 Task: Assign prateek.ku2001@gmail.com as Assignee of Child Issue ChildIssue0000000416 of Issue Issue0000000208 in Backlog  in Scrum Project Project0000000042 in Jira. Assign prateek.ku2001@gmail.com as Assignee of Child Issue ChildIssue0000000417 of Issue Issue0000000209 in Backlog  in Scrum Project Project0000000042 in Jira. Assign prateek.ku2001@gmail.com as Assignee of Child Issue ChildIssue0000000418 of Issue Issue0000000209 in Backlog  in Scrum Project Project0000000042 in Jira. Assign prateek.ku2001@gmail.com as Assignee of Child Issue ChildIssue0000000419 of Issue Issue0000000210 in Backlog  in Scrum Project Project0000000042 in Jira. Assign prateek.ku2001@gmail.com as Assignee of Child Issue ChildIssue0000000420 of Issue Issue0000000210 in Backlog  in Scrum Project Project0000000042 in Jira
Action: Mouse moved to (410, 480)
Screenshot: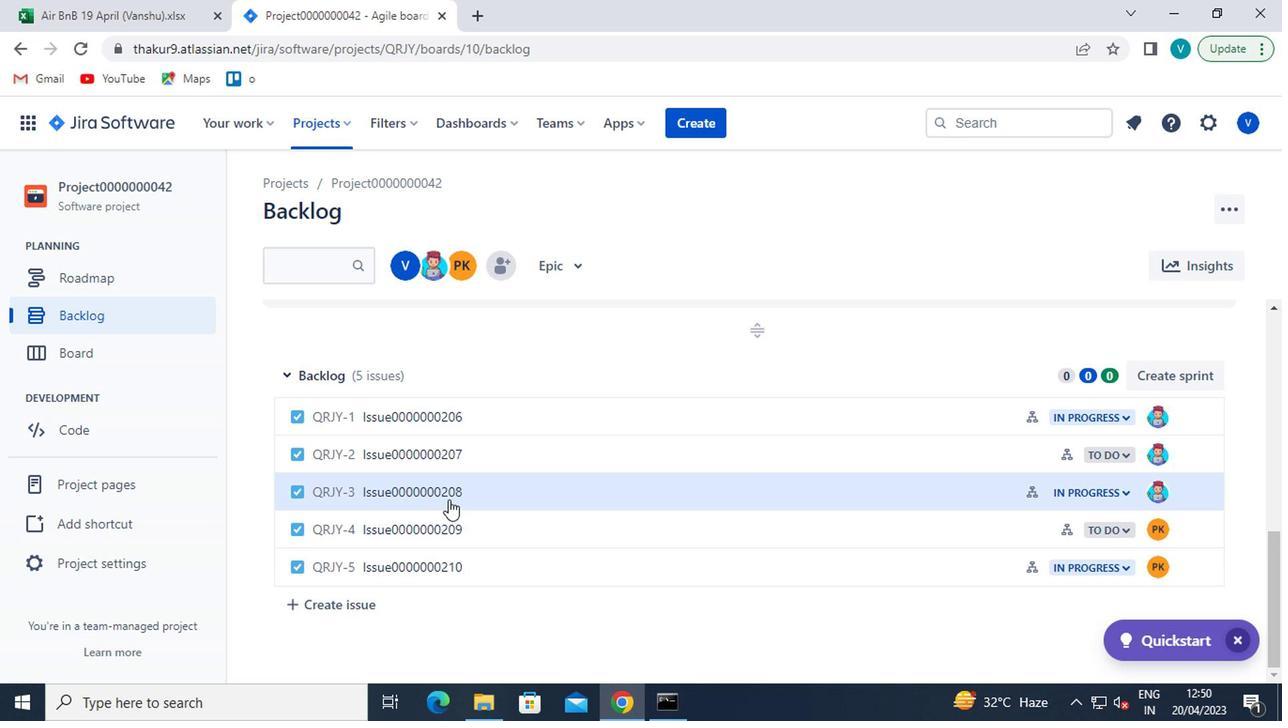 
Action: Mouse pressed left at (410, 480)
Screenshot: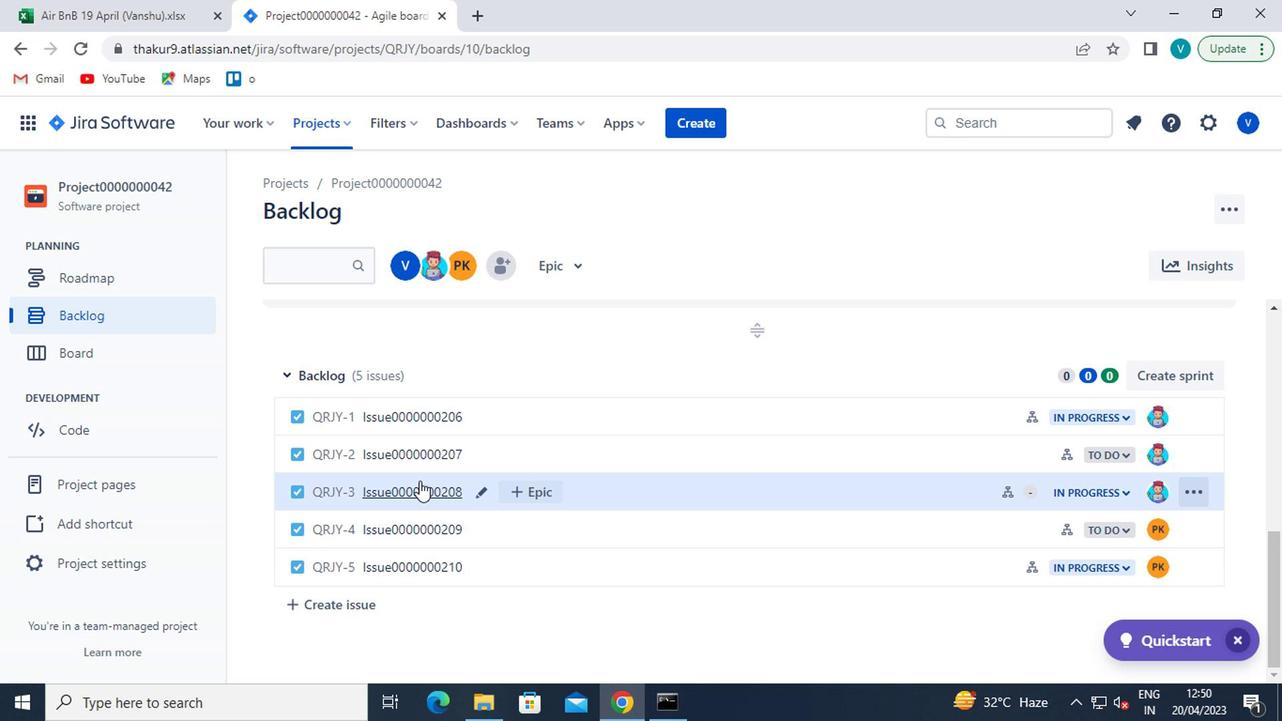 
Action: Mouse moved to (940, 408)
Screenshot: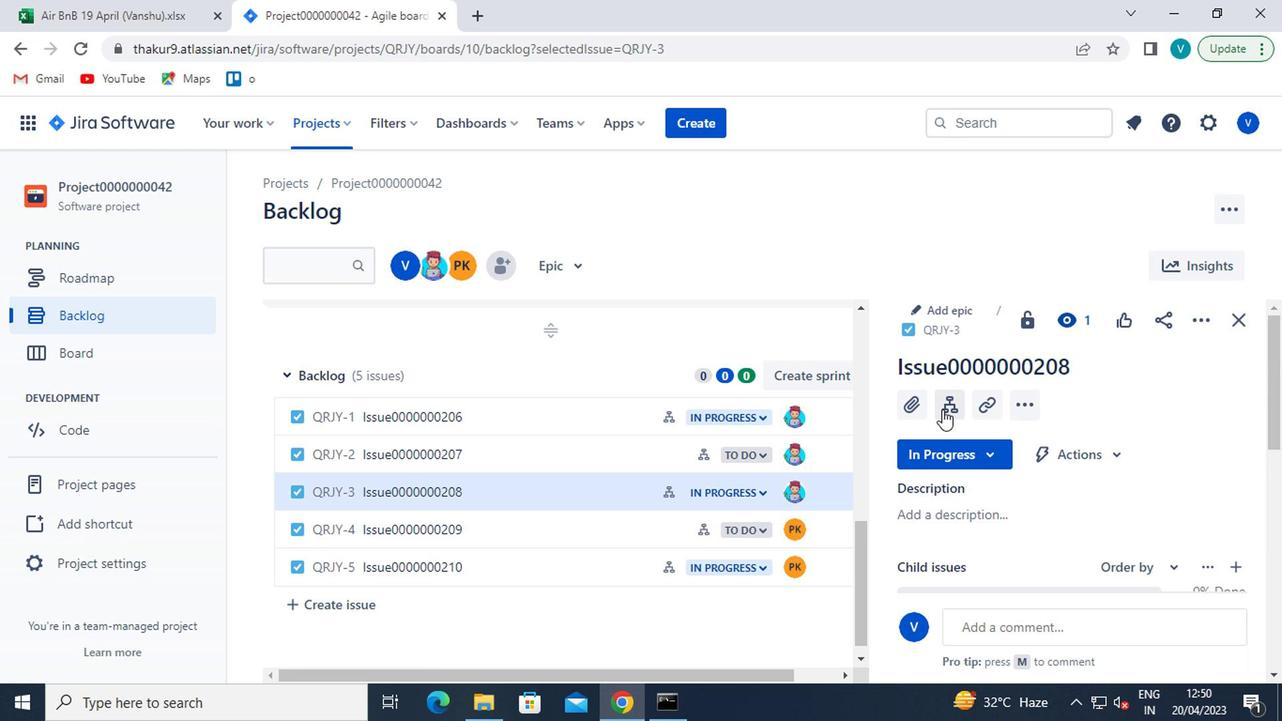 
Action: Mouse pressed left at (940, 408)
Screenshot: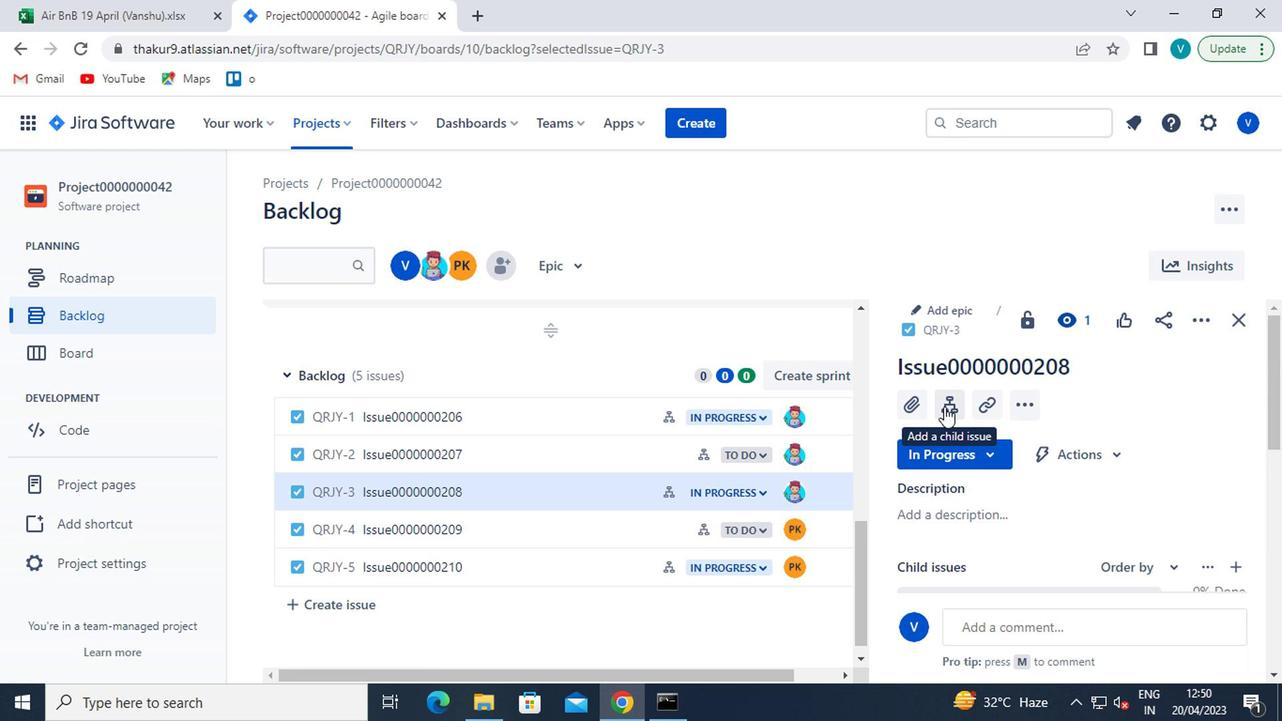 
Action: Mouse moved to (1156, 430)
Screenshot: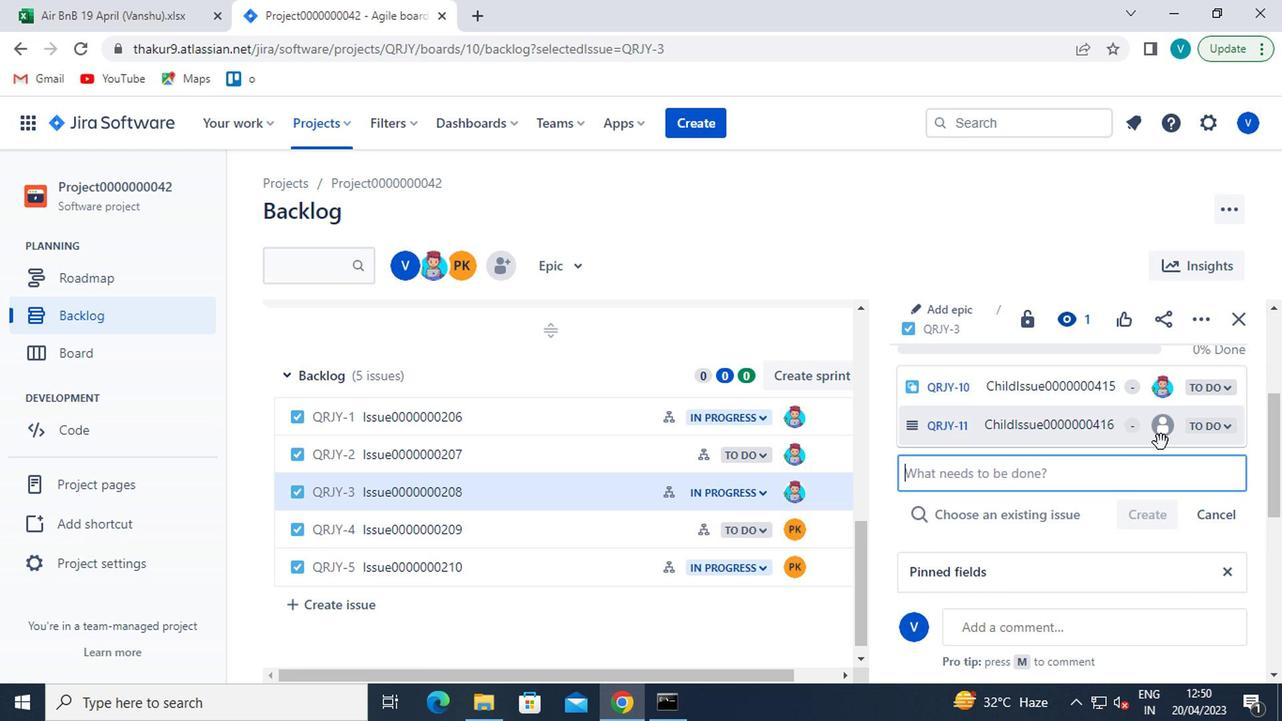
Action: Mouse pressed left at (1156, 430)
Screenshot: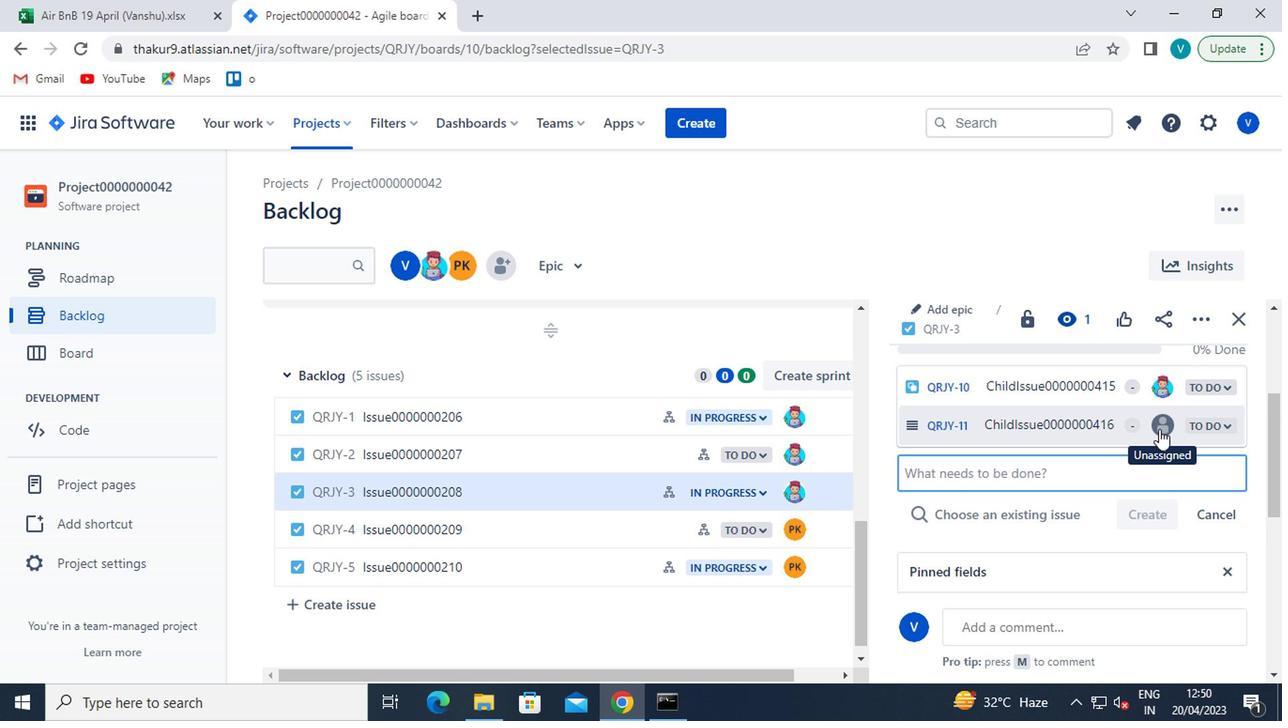 
Action: Mouse moved to (967, 545)
Screenshot: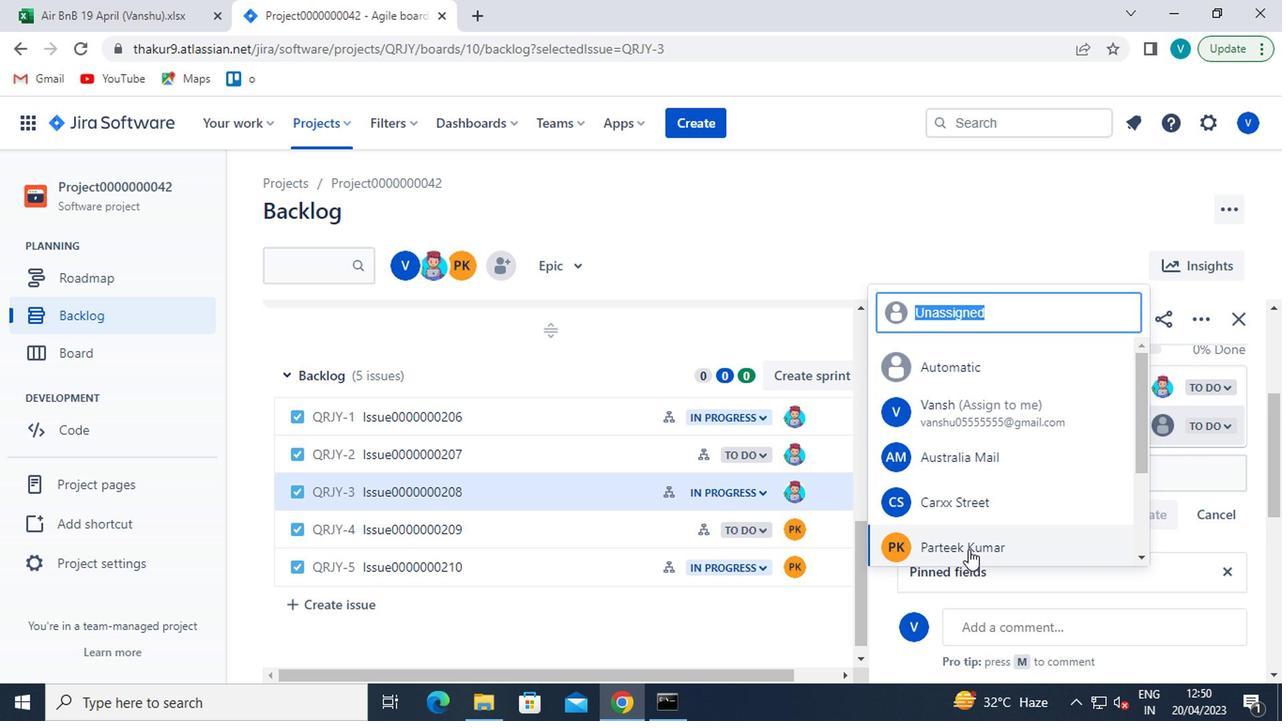 
Action: Mouse pressed left at (967, 545)
Screenshot: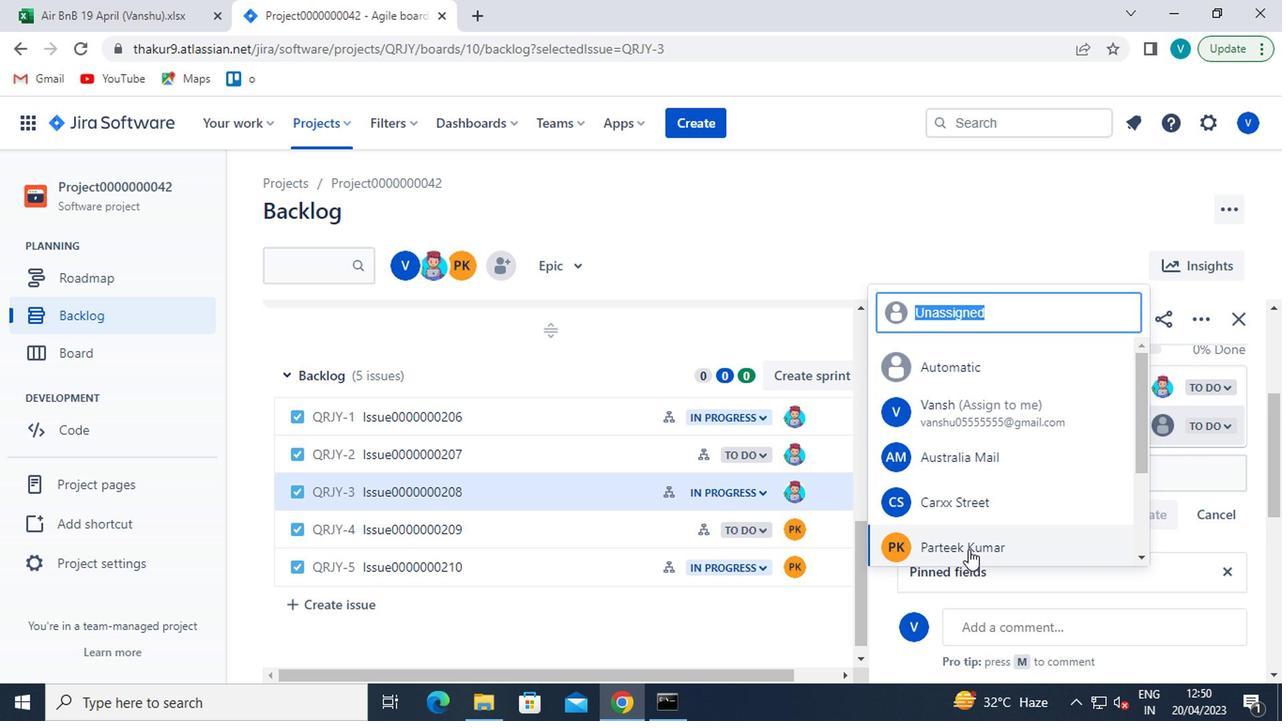 
Action: Mouse moved to (414, 535)
Screenshot: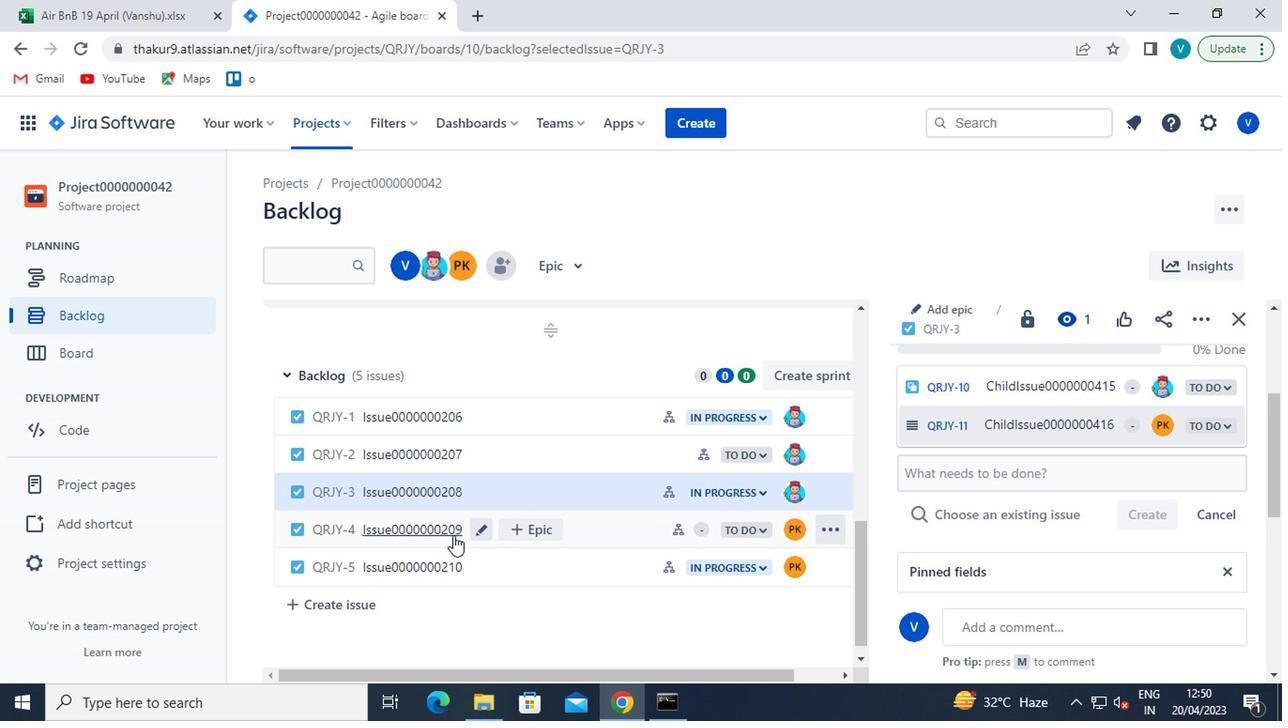 
Action: Mouse pressed left at (414, 535)
Screenshot: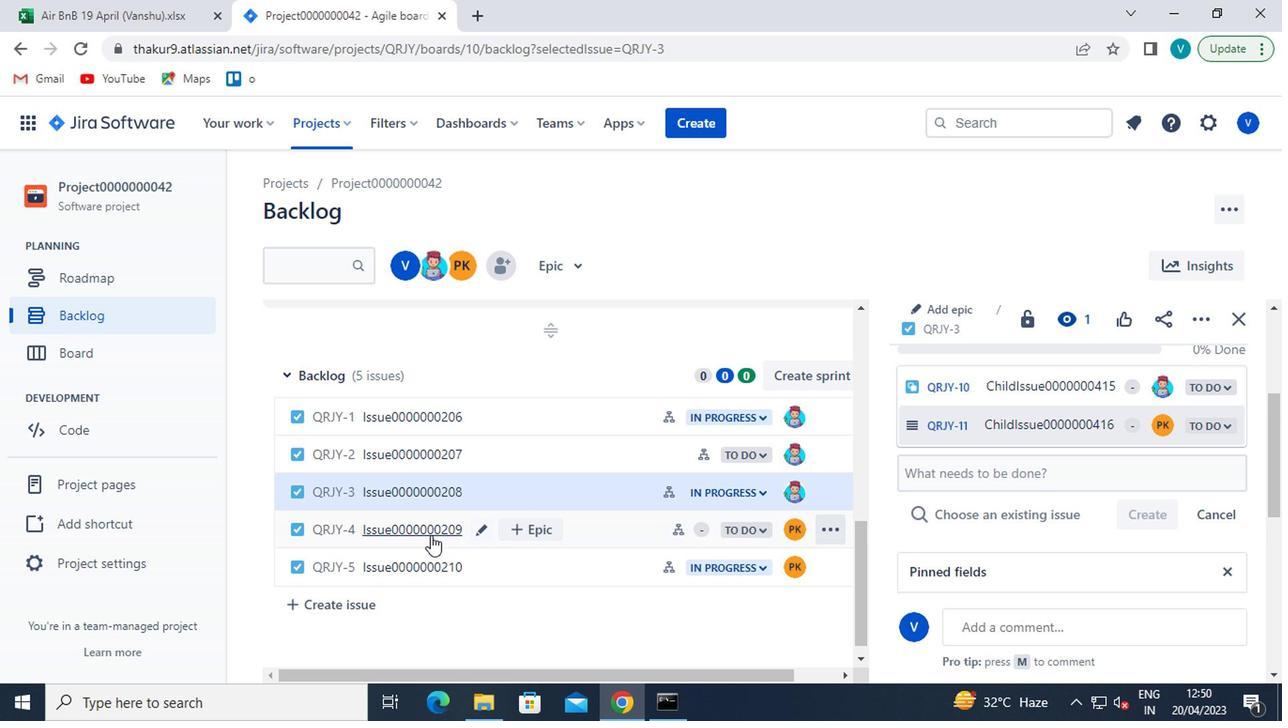 
Action: Mouse moved to (943, 406)
Screenshot: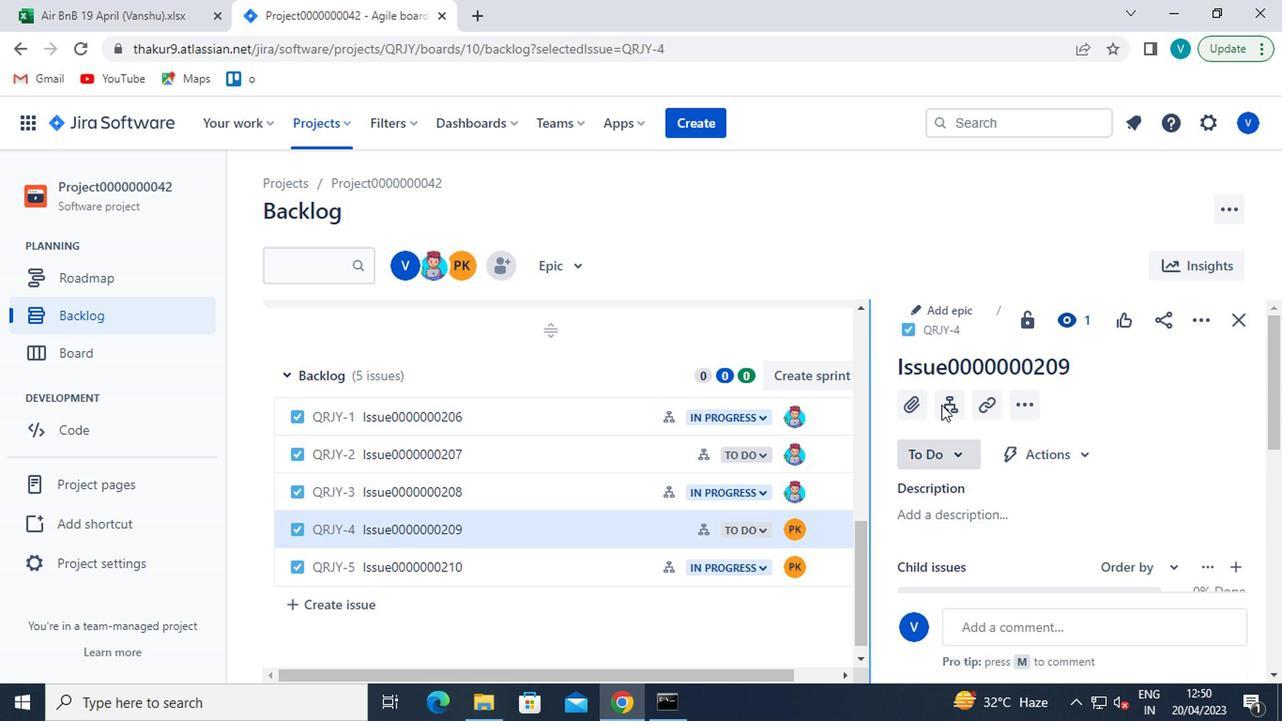 
Action: Mouse pressed left at (943, 406)
Screenshot: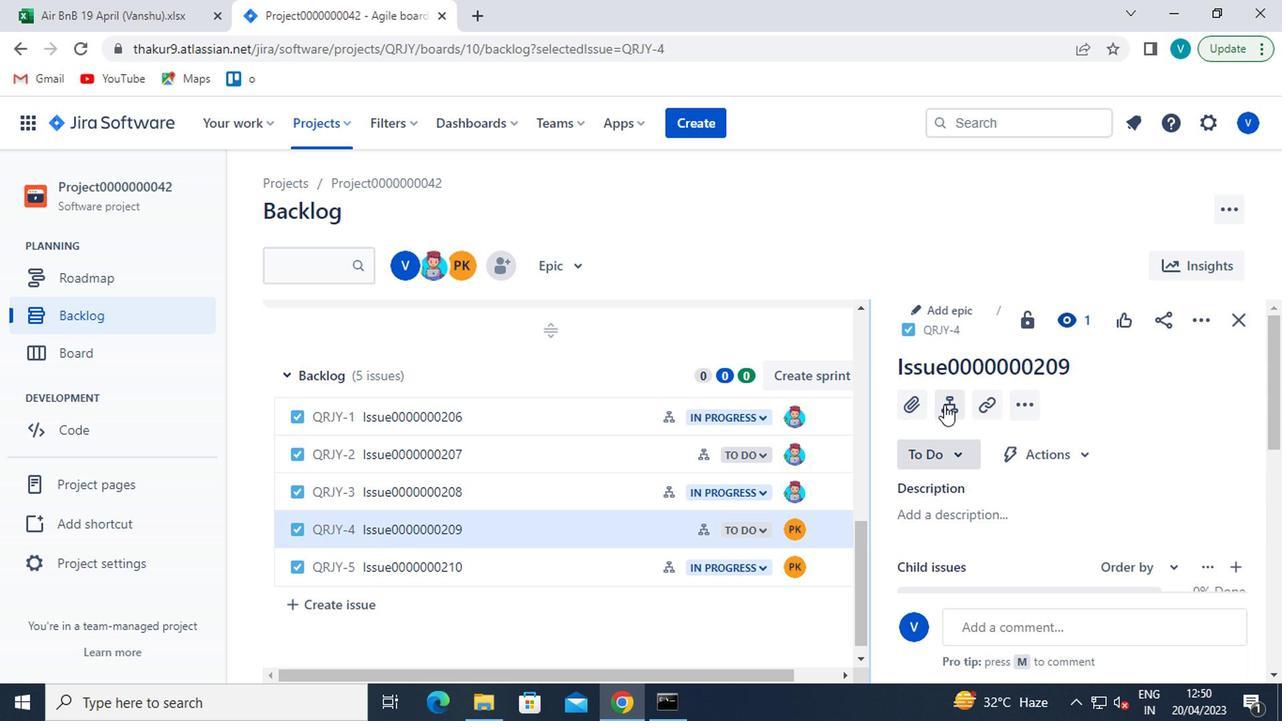
Action: Mouse moved to (1163, 392)
Screenshot: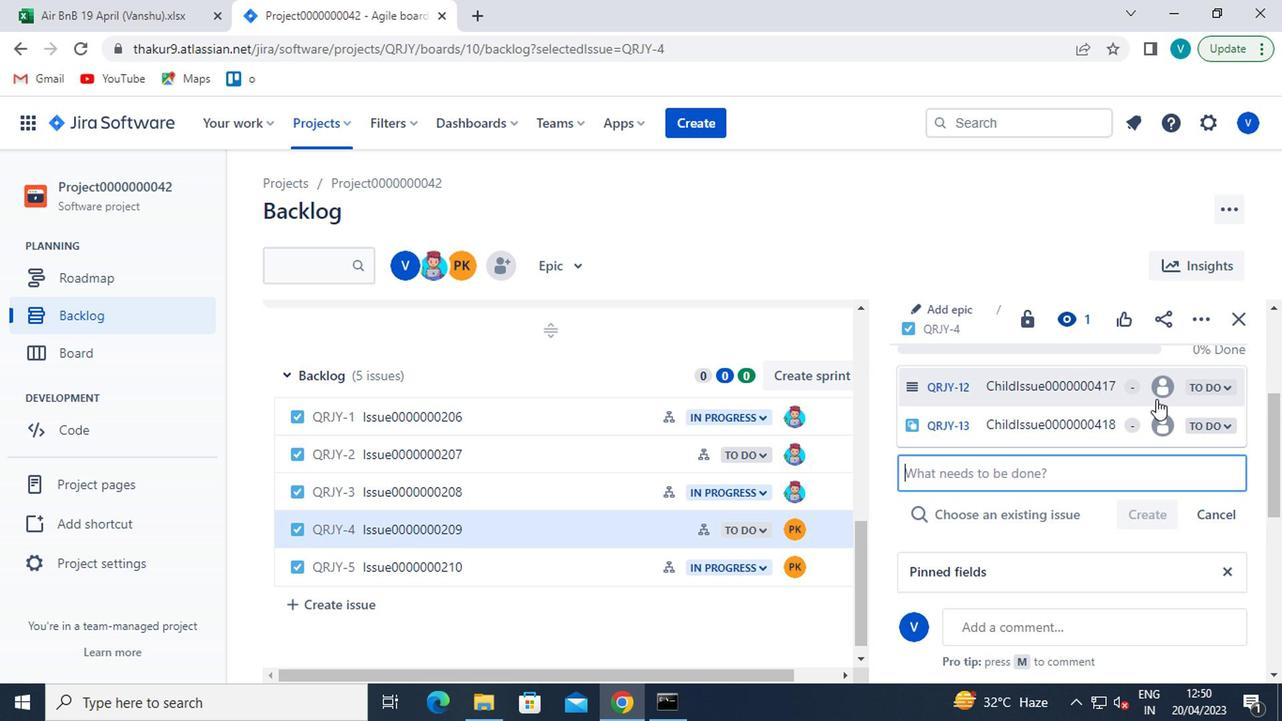 
Action: Mouse pressed left at (1163, 392)
Screenshot: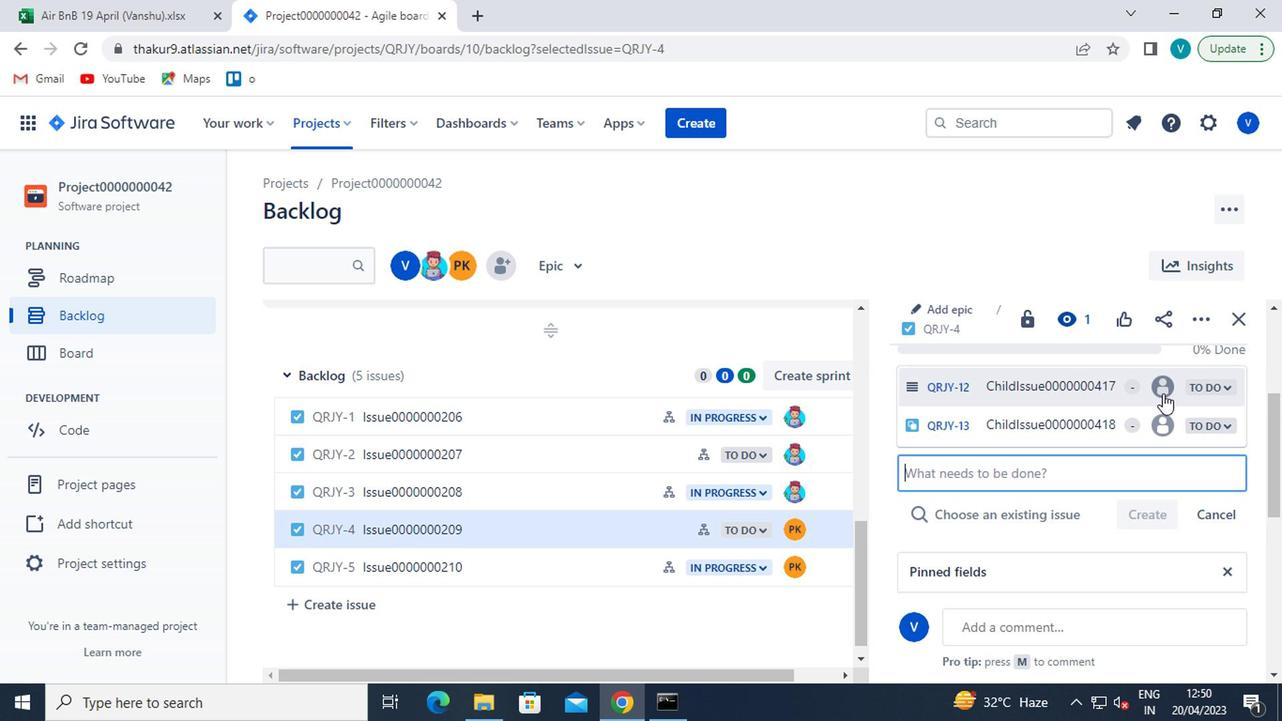 
Action: Mouse moved to (947, 511)
Screenshot: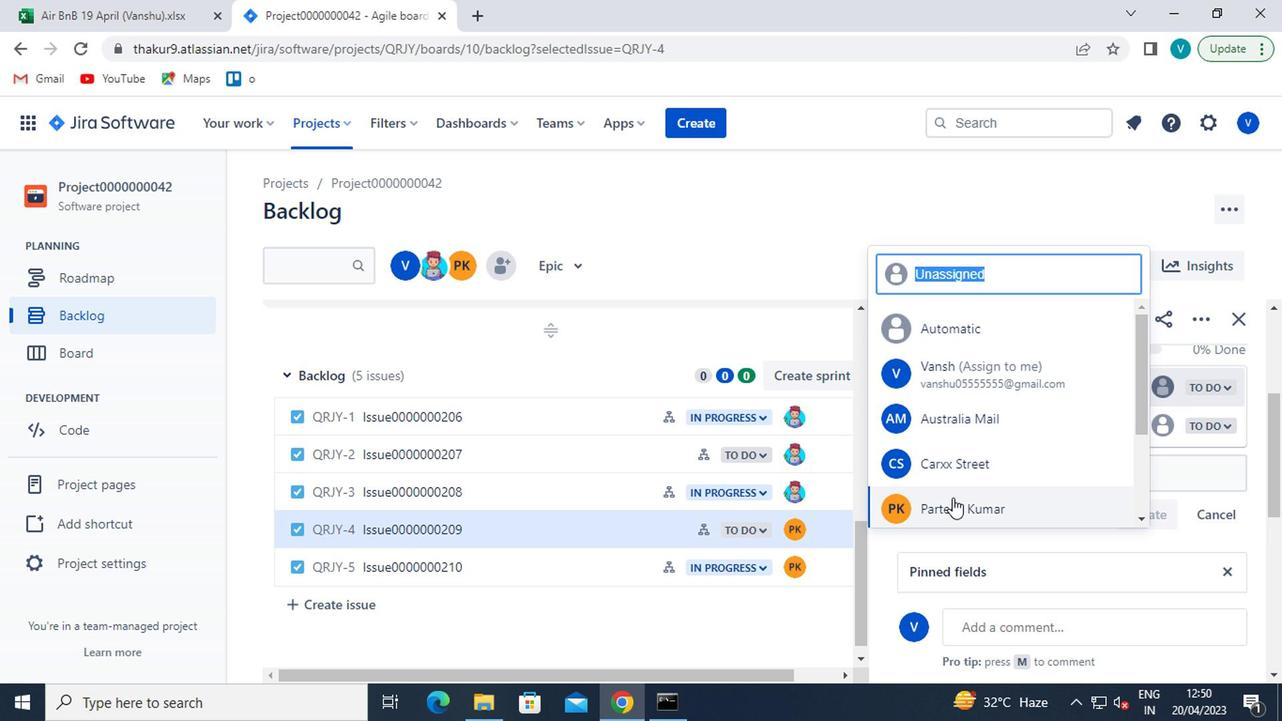 
Action: Mouse pressed left at (947, 511)
Screenshot: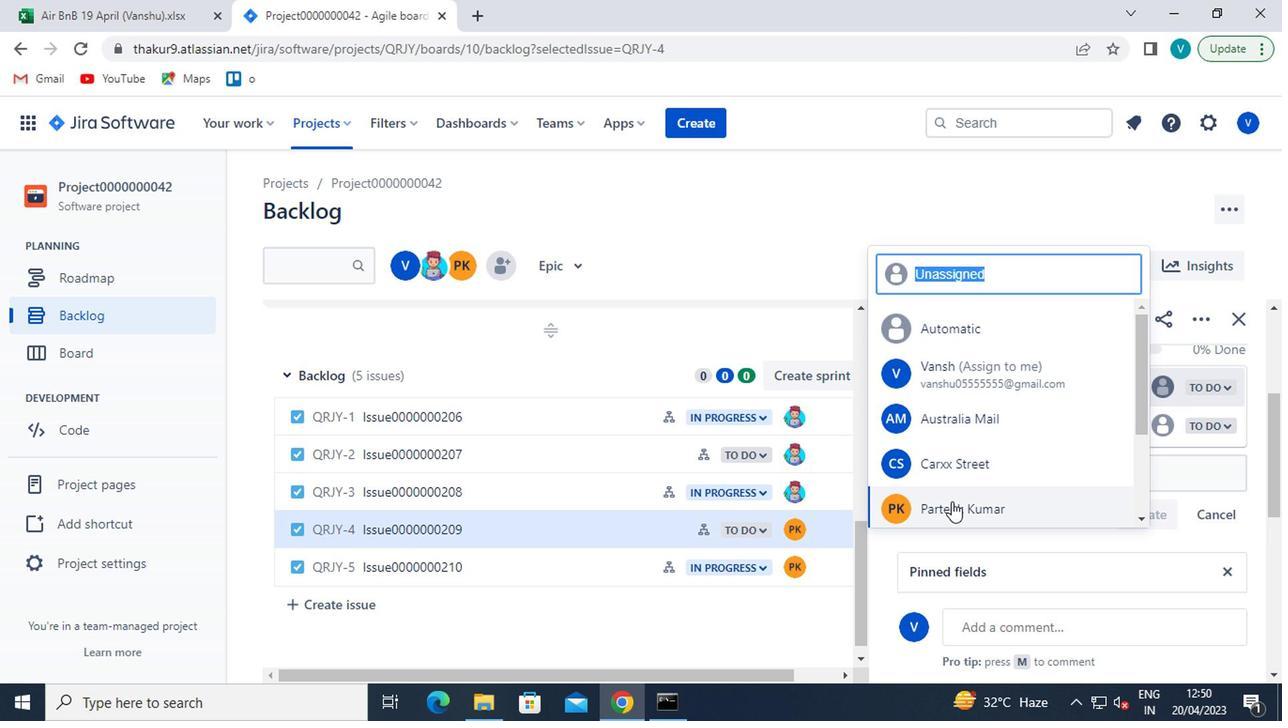 
Action: Mouse moved to (1153, 436)
Screenshot: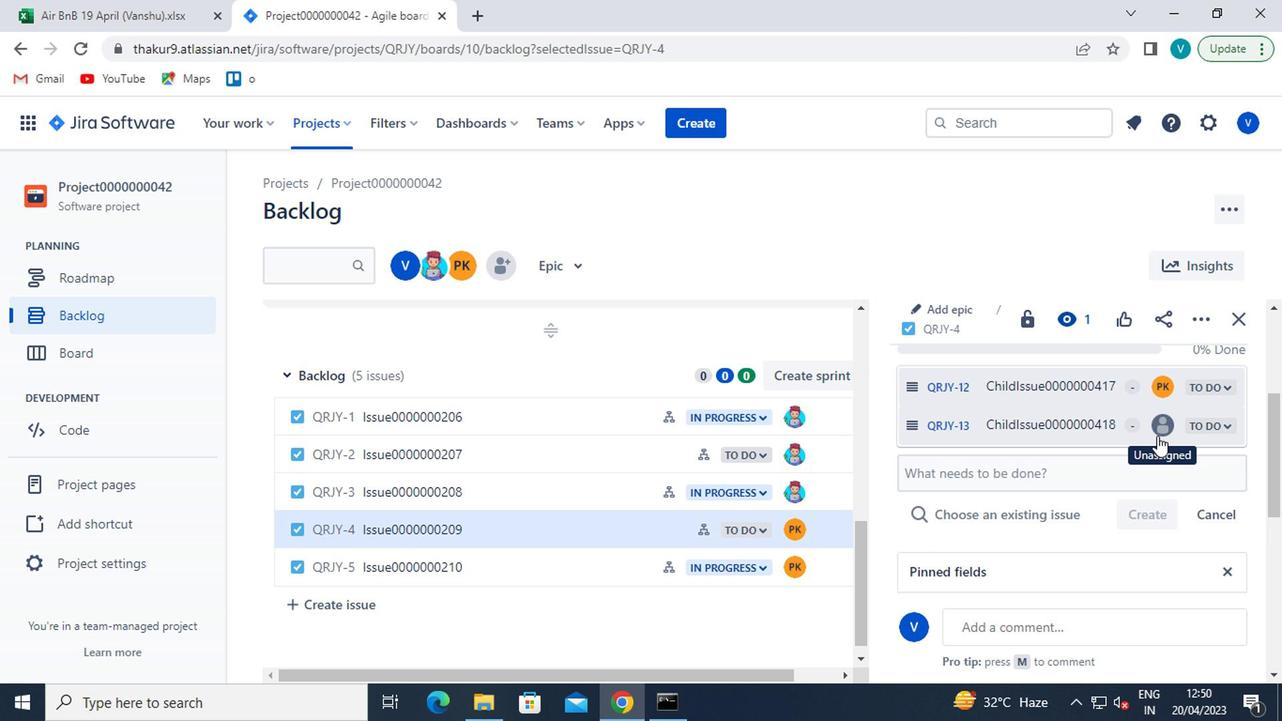 
Action: Mouse pressed left at (1153, 436)
Screenshot: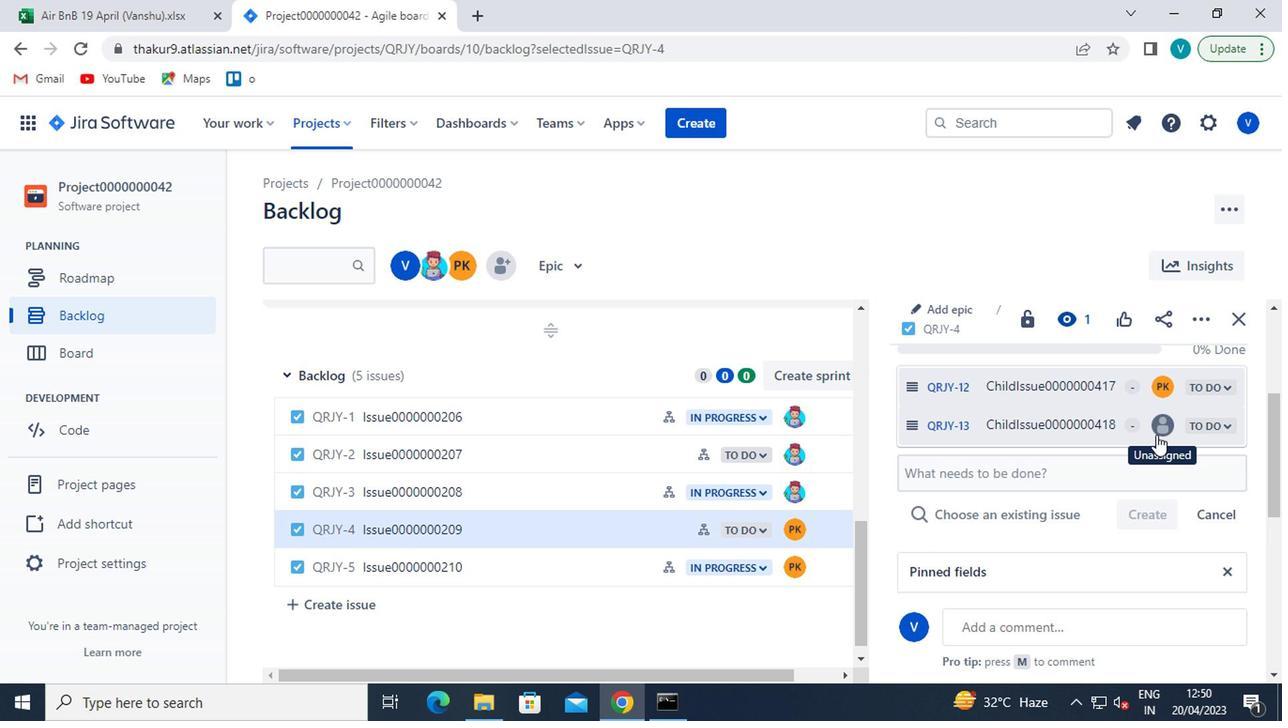 
Action: Mouse moved to (1018, 433)
Screenshot: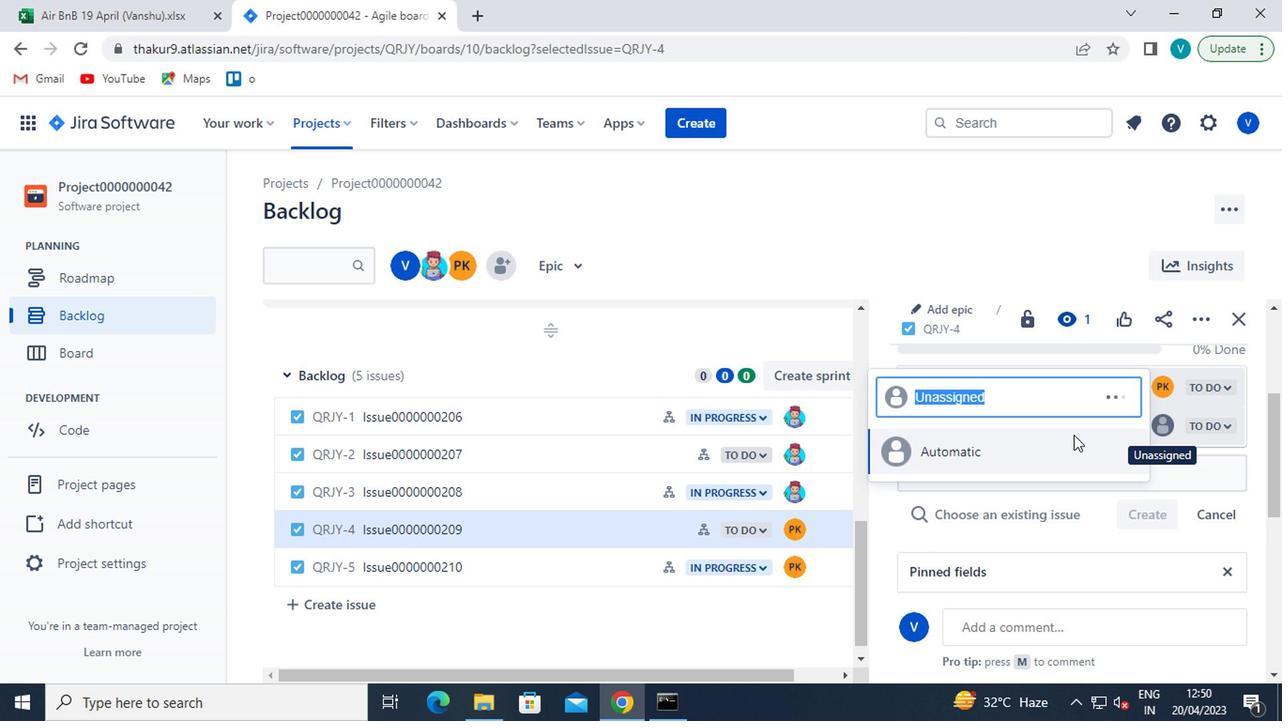
Action: Mouse scrolled (1018, 432) with delta (0, -1)
Screenshot: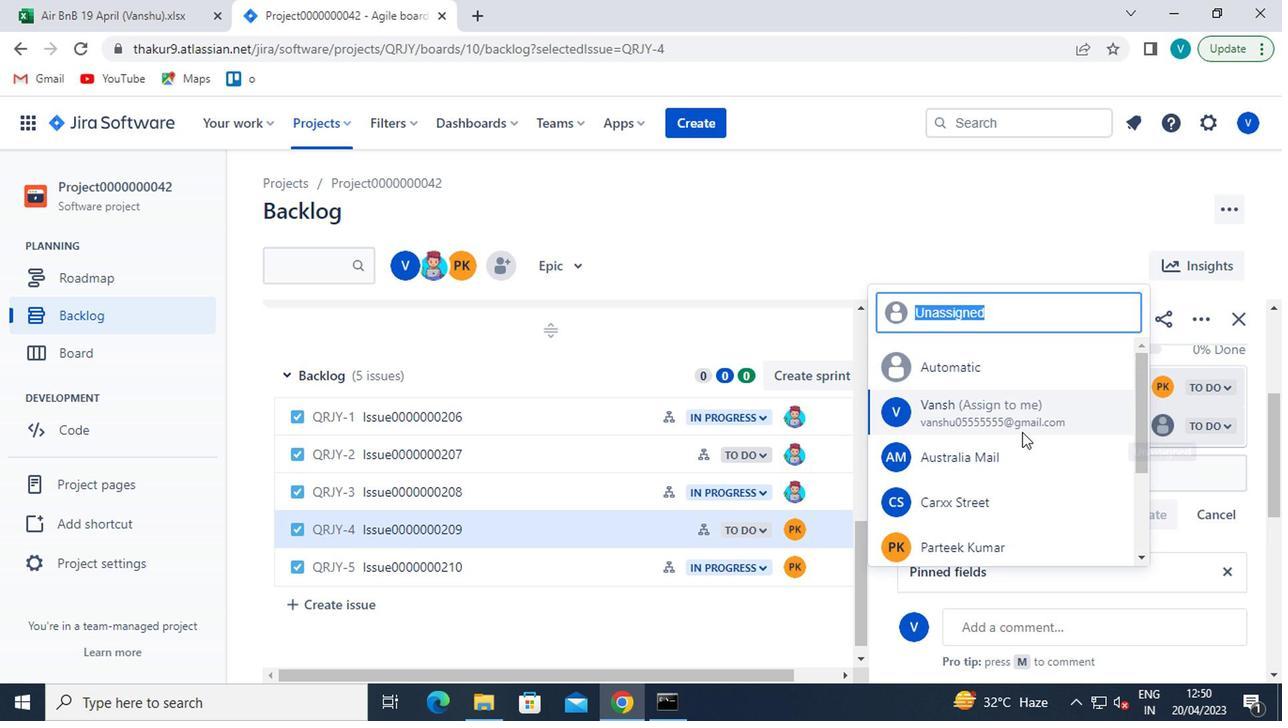 
Action: Mouse moved to (995, 446)
Screenshot: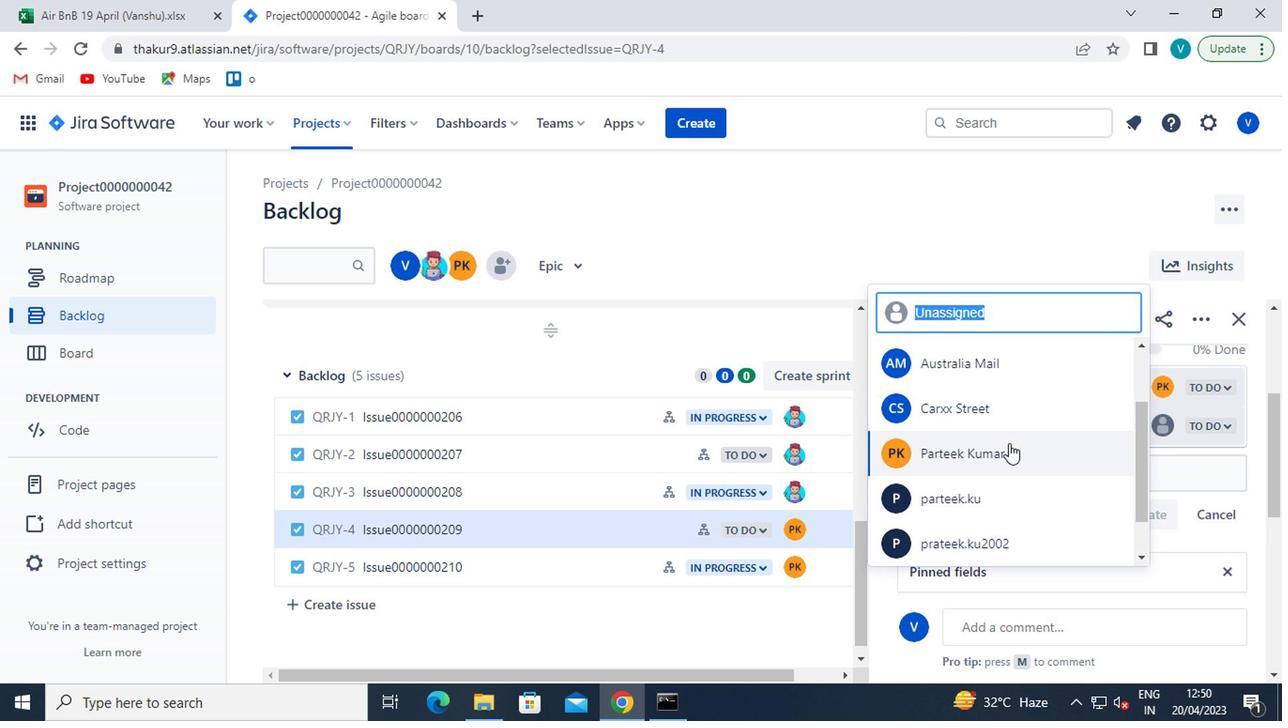 
Action: Mouse pressed left at (995, 446)
Screenshot: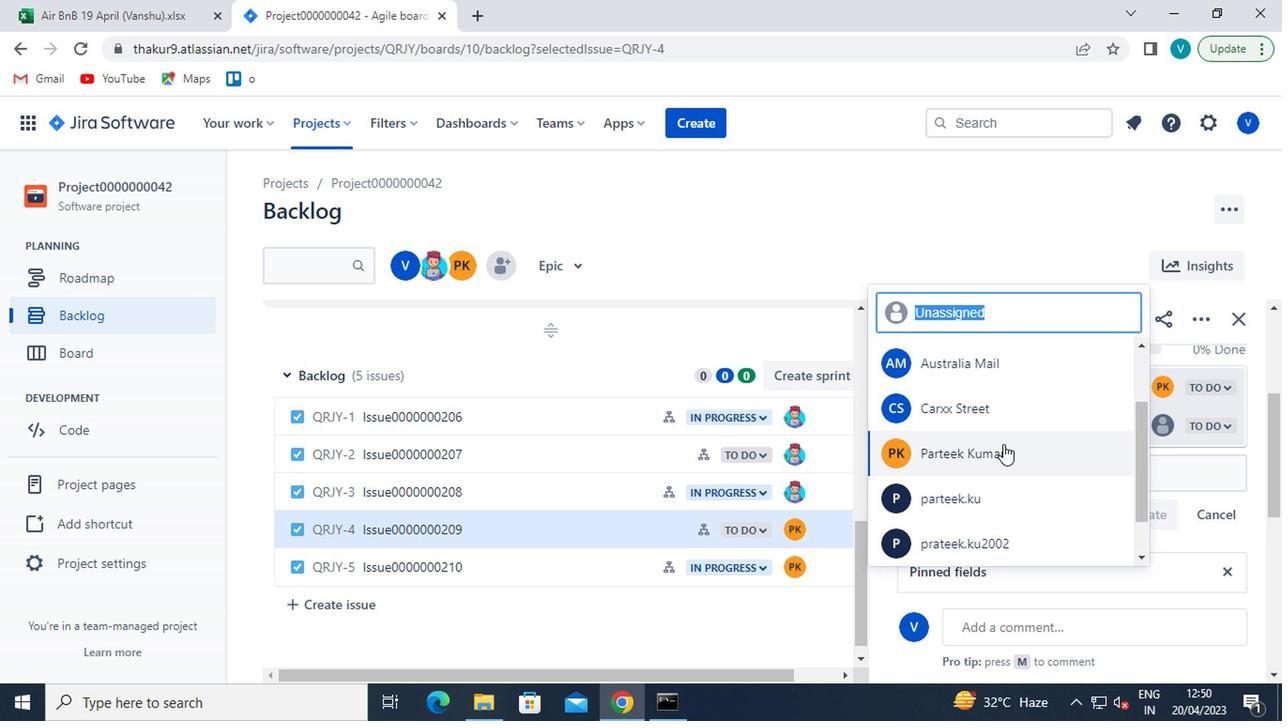 
Action: Mouse moved to (394, 527)
Screenshot: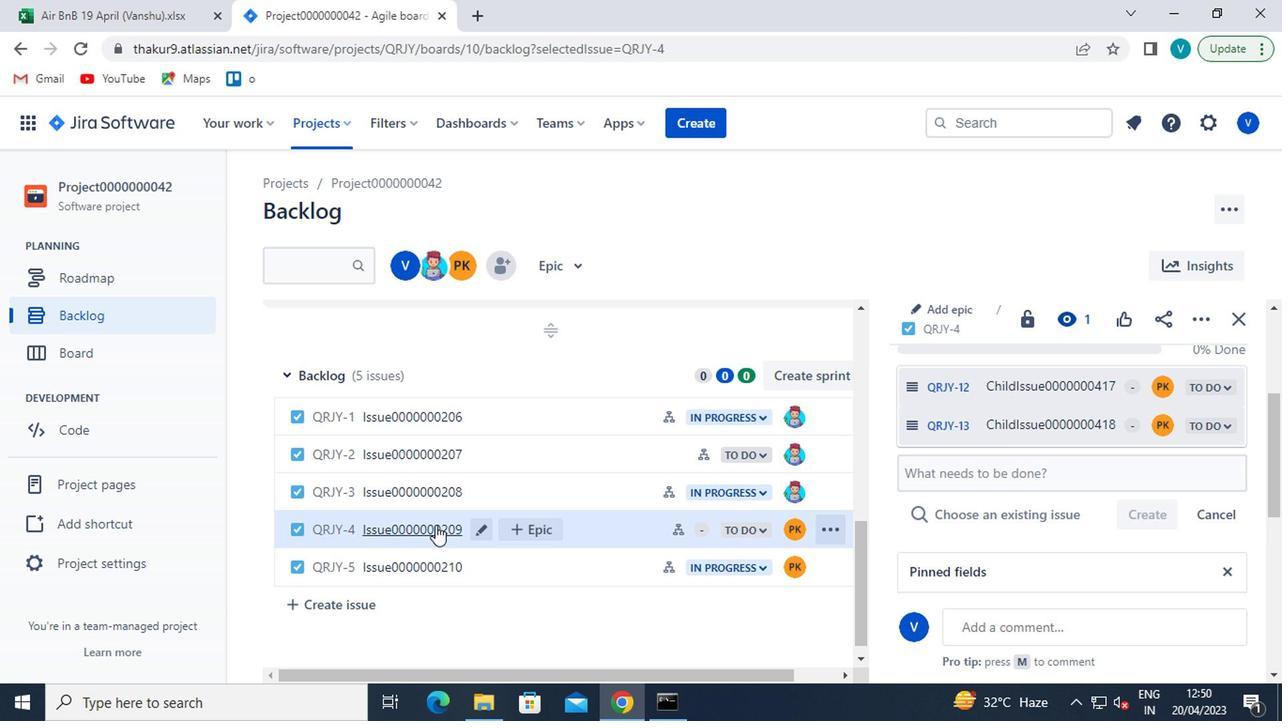 
Action: Mouse pressed left at (394, 527)
Screenshot: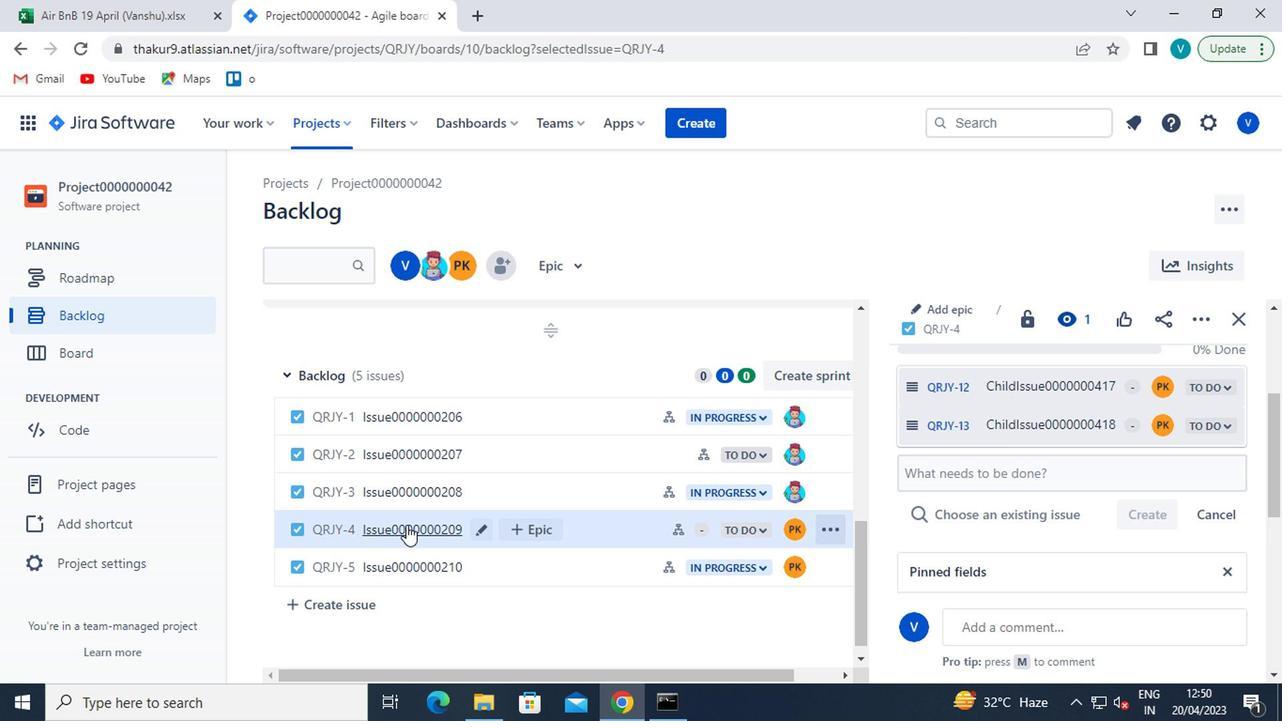 
Action: Mouse moved to (418, 571)
Screenshot: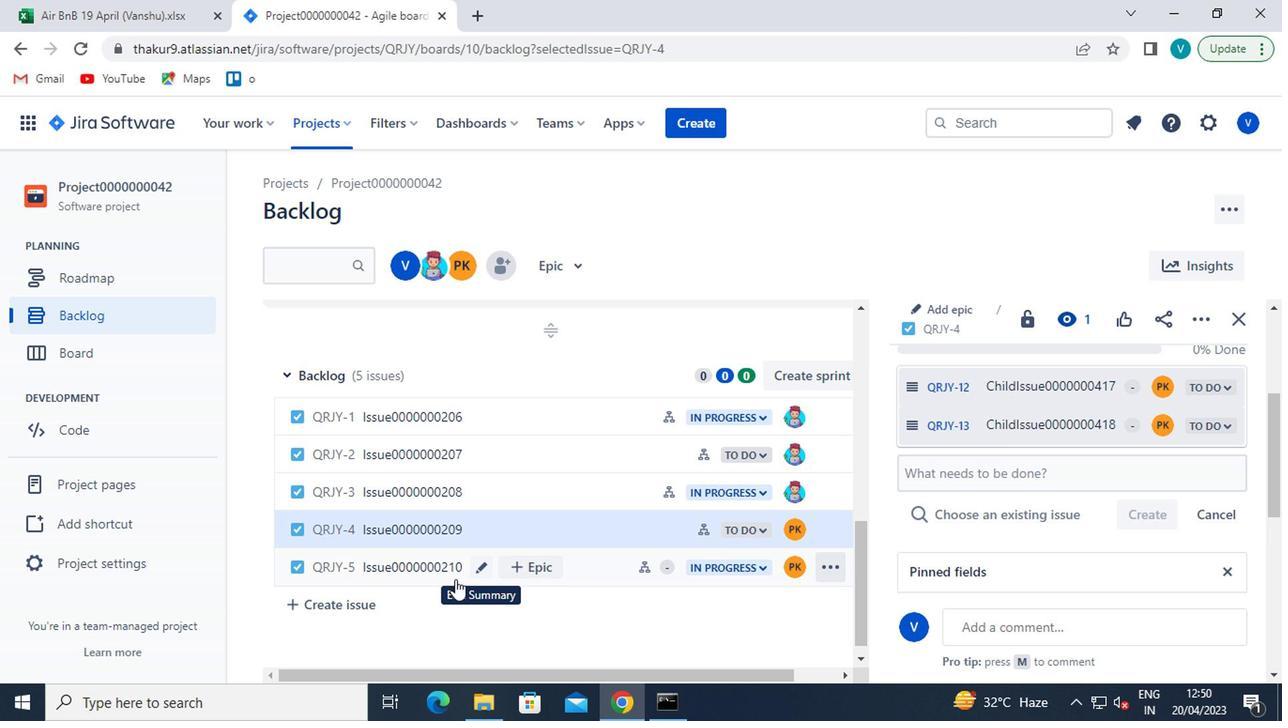 
Action: Mouse pressed left at (418, 571)
Screenshot: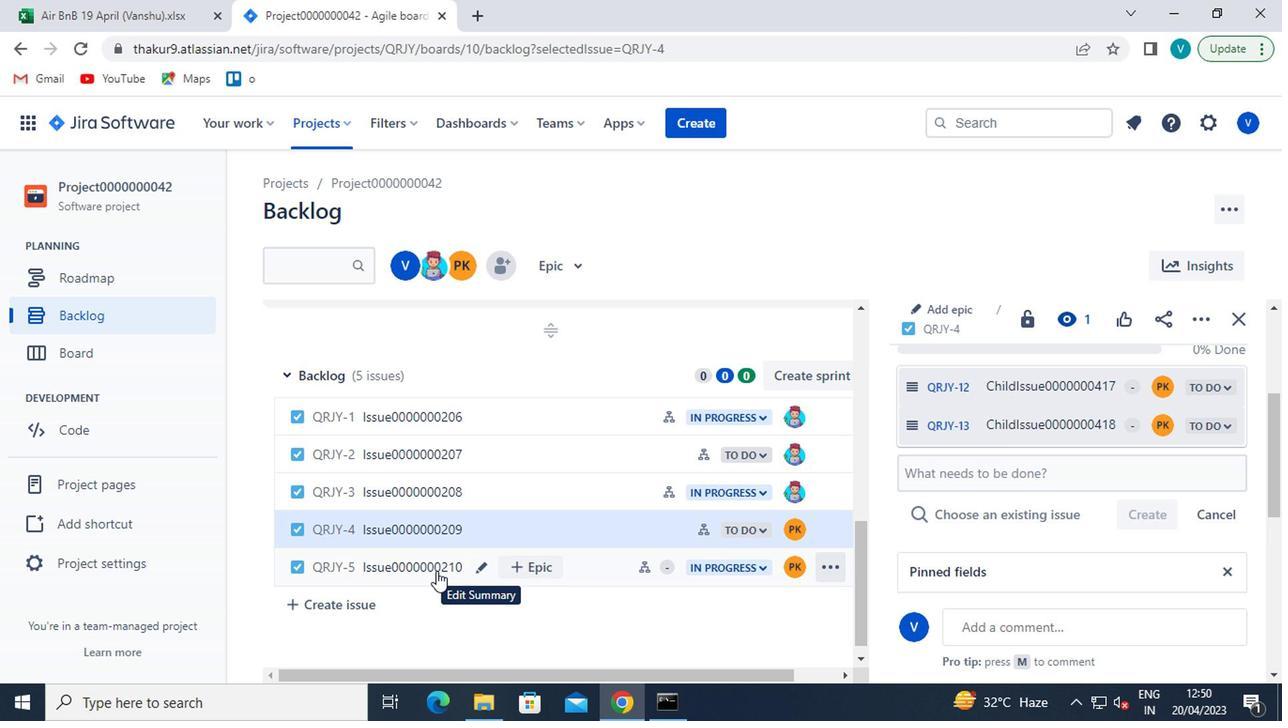 
Action: Mouse moved to (1125, 476)
Screenshot: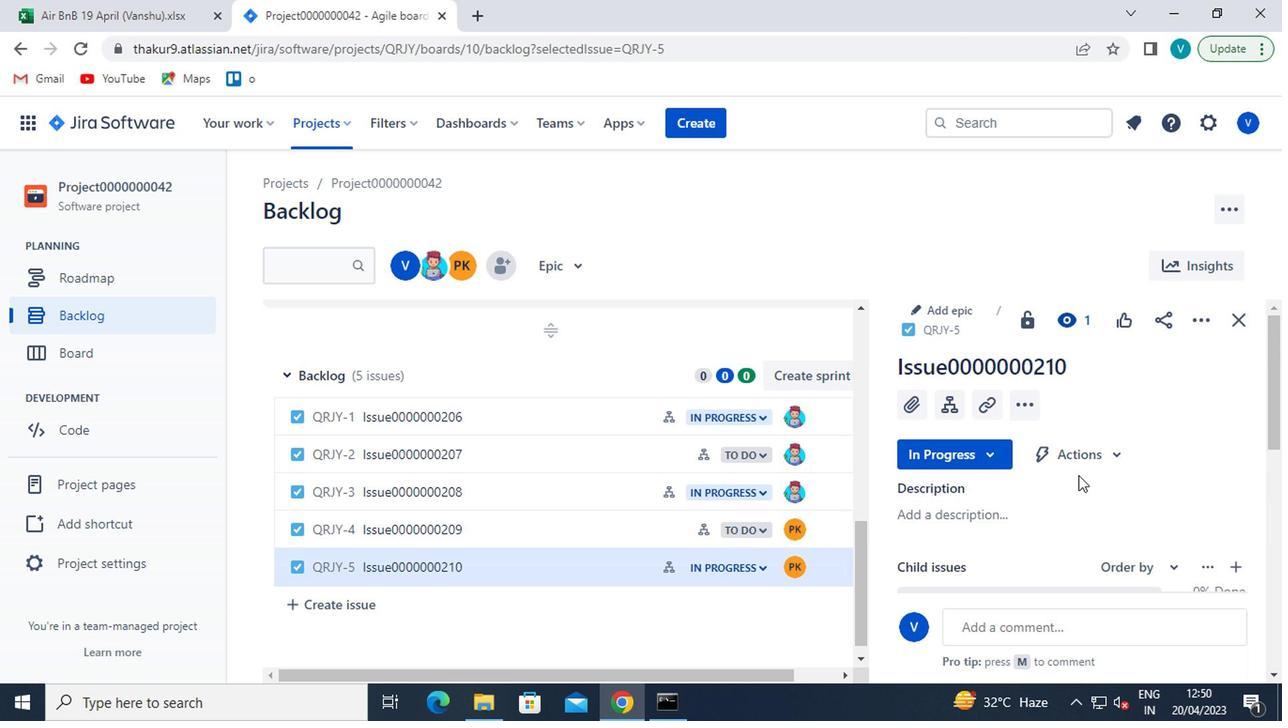 
Action: Mouse scrolled (1125, 475) with delta (0, -1)
Screenshot: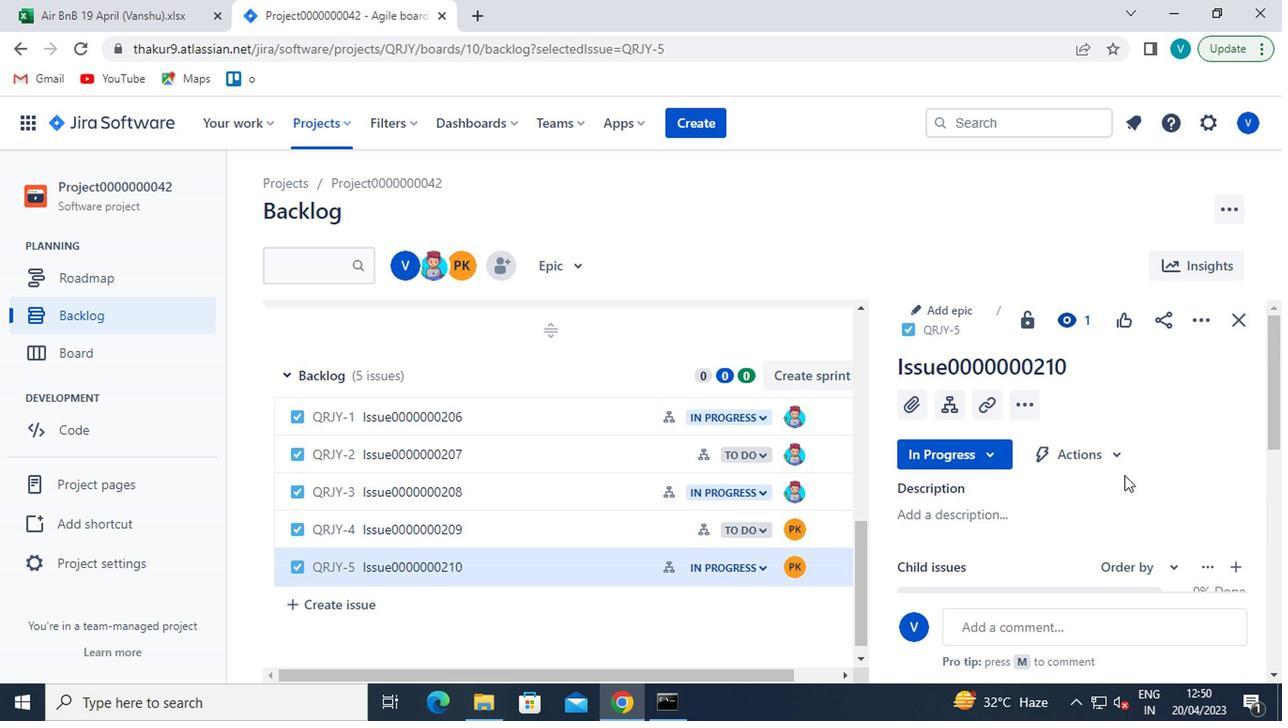 
Action: Mouse scrolled (1125, 475) with delta (0, -1)
Screenshot: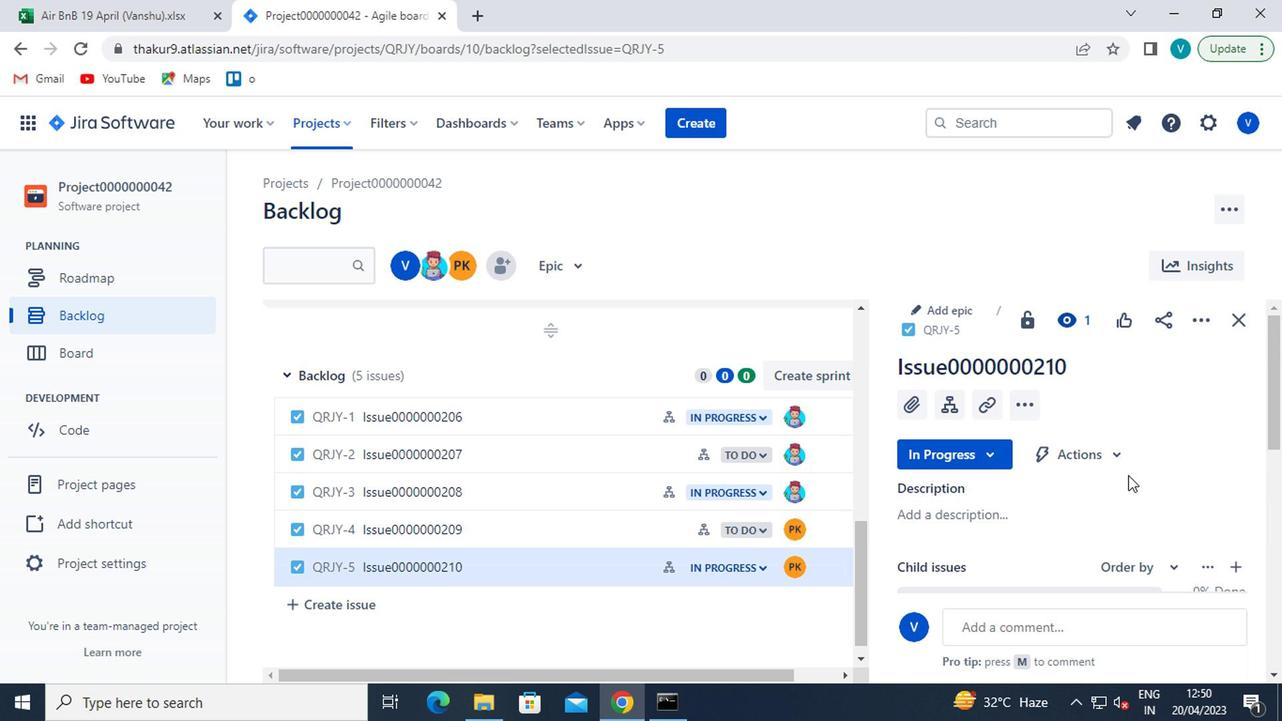 
Action: Mouse scrolled (1125, 475) with delta (0, -1)
Screenshot: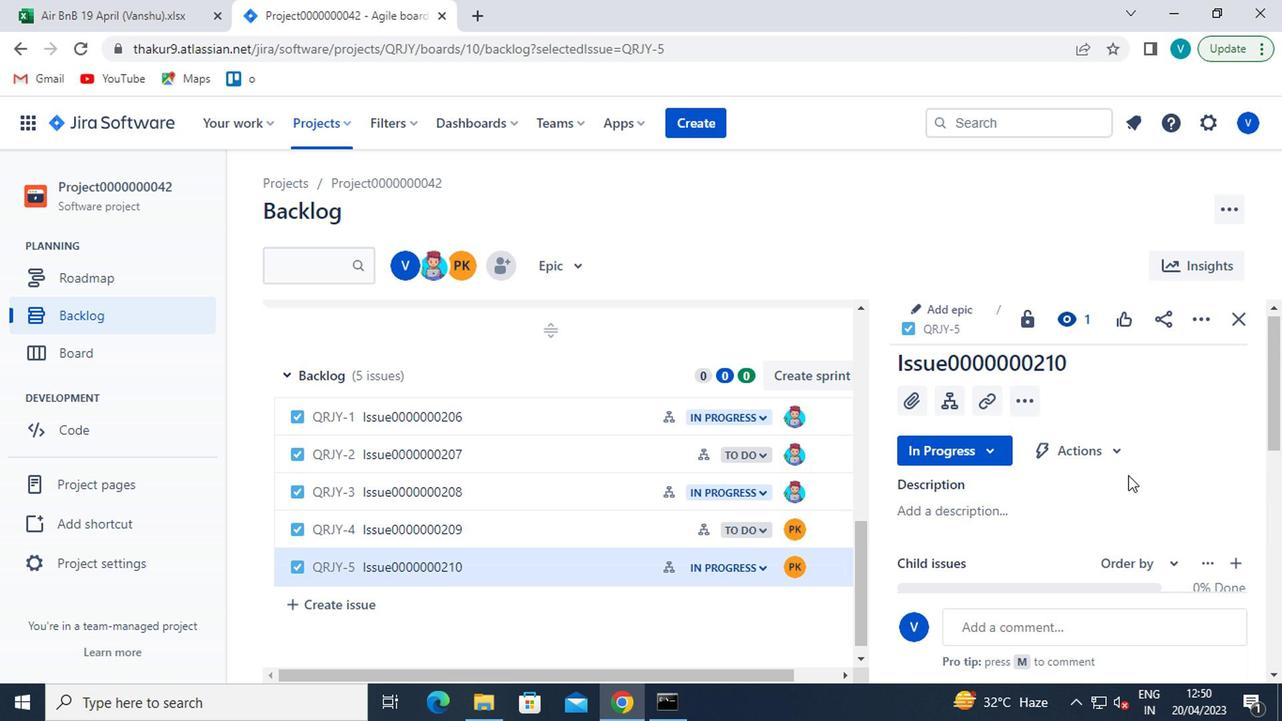 
Action: Mouse scrolled (1125, 477) with delta (0, 0)
Screenshot: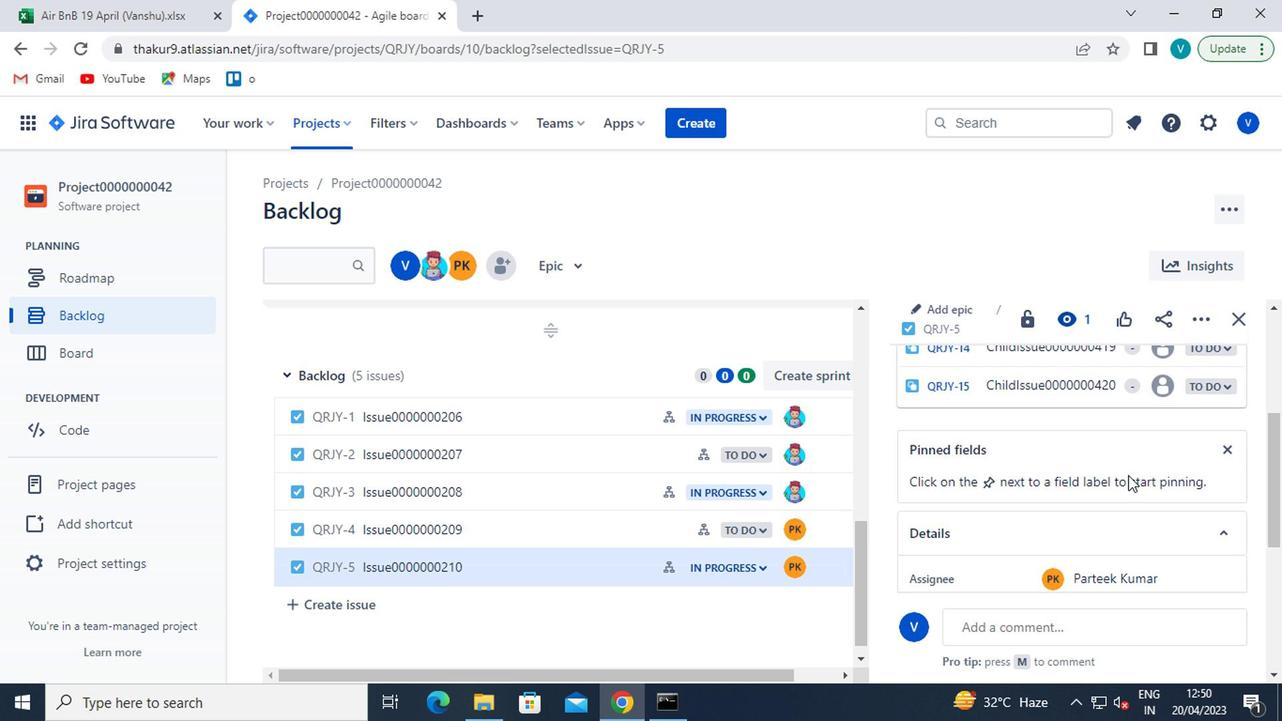 
Action: Mouse moved to (1168, 448)
Screenshot: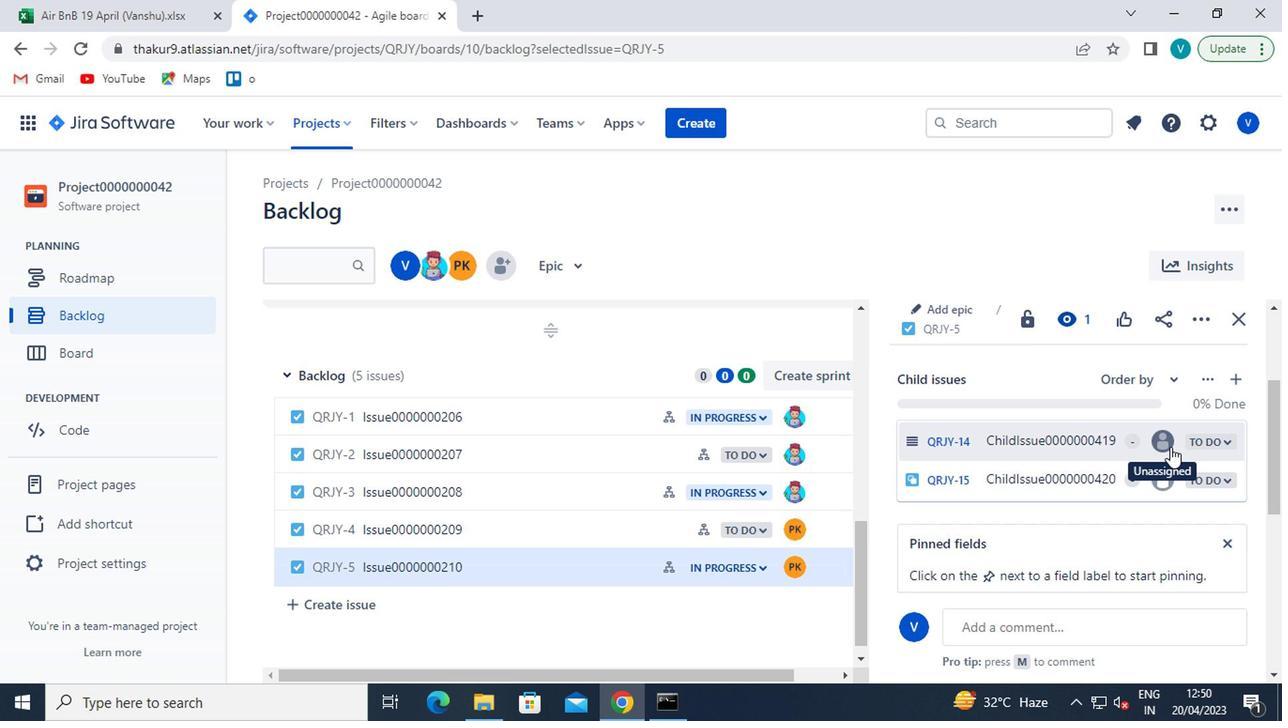 
Action: Mouse pressed left at (1168, 448)
Screenshot: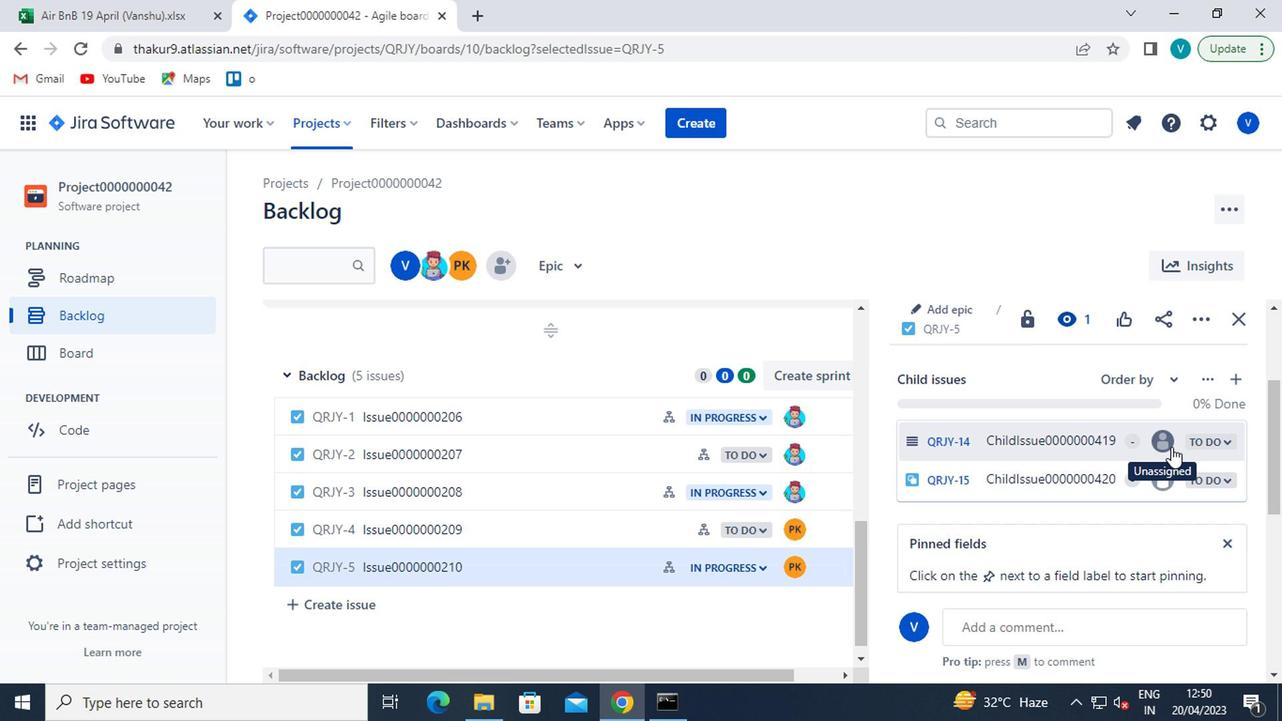 
Action: Mouse moved to (973, 459)
Screenshot: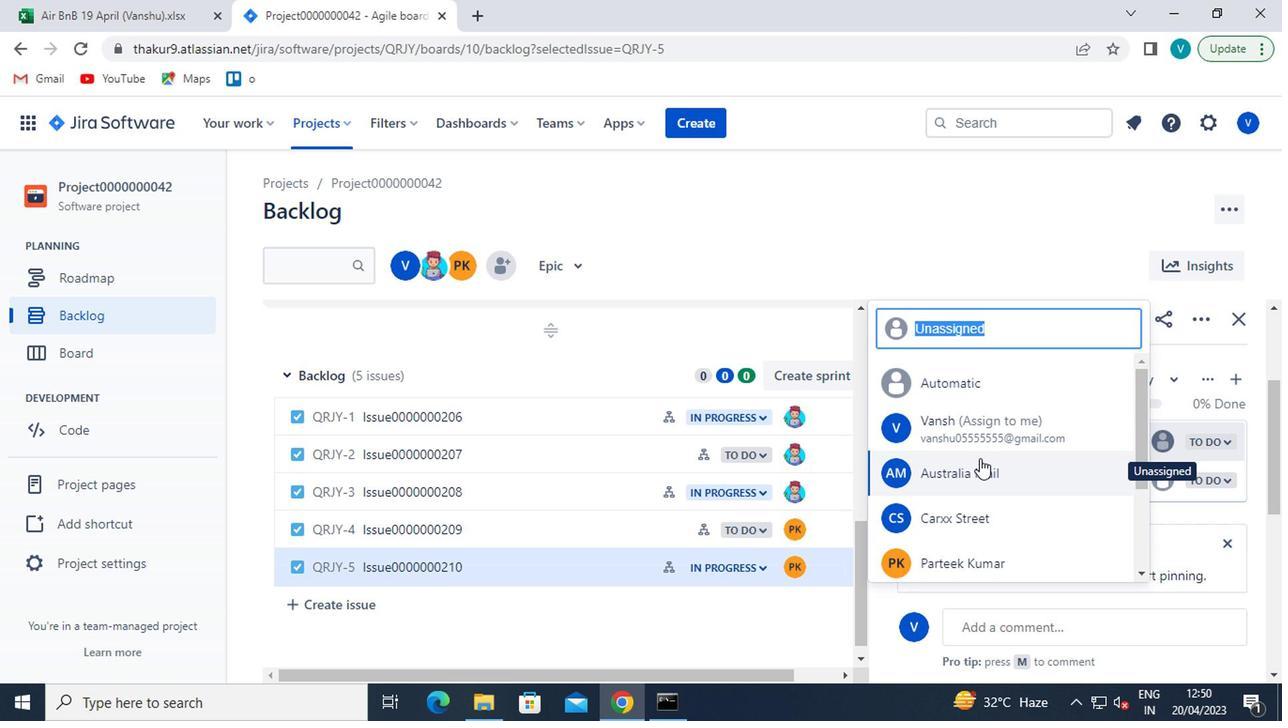 
Action: Mouse scrolled (973, 458) with delta (0, 0)
Screenshot: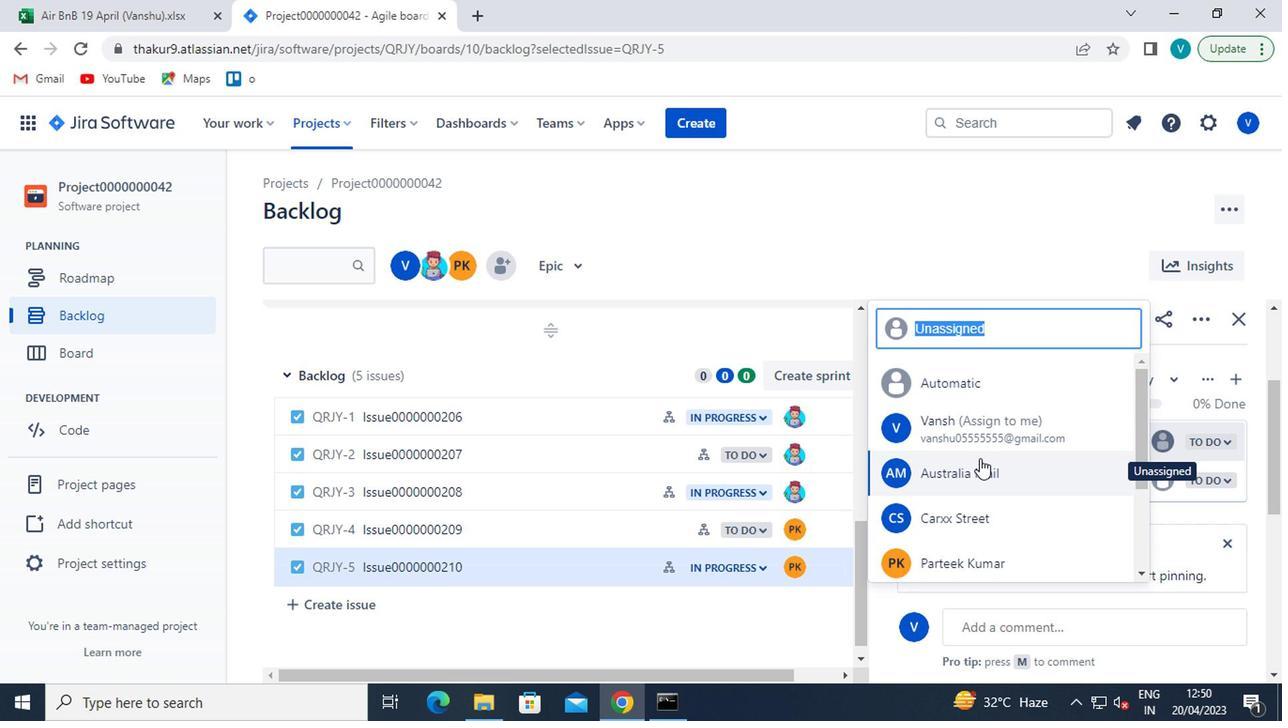 
Action: Mouse moved to (974, 463)
Screenshot: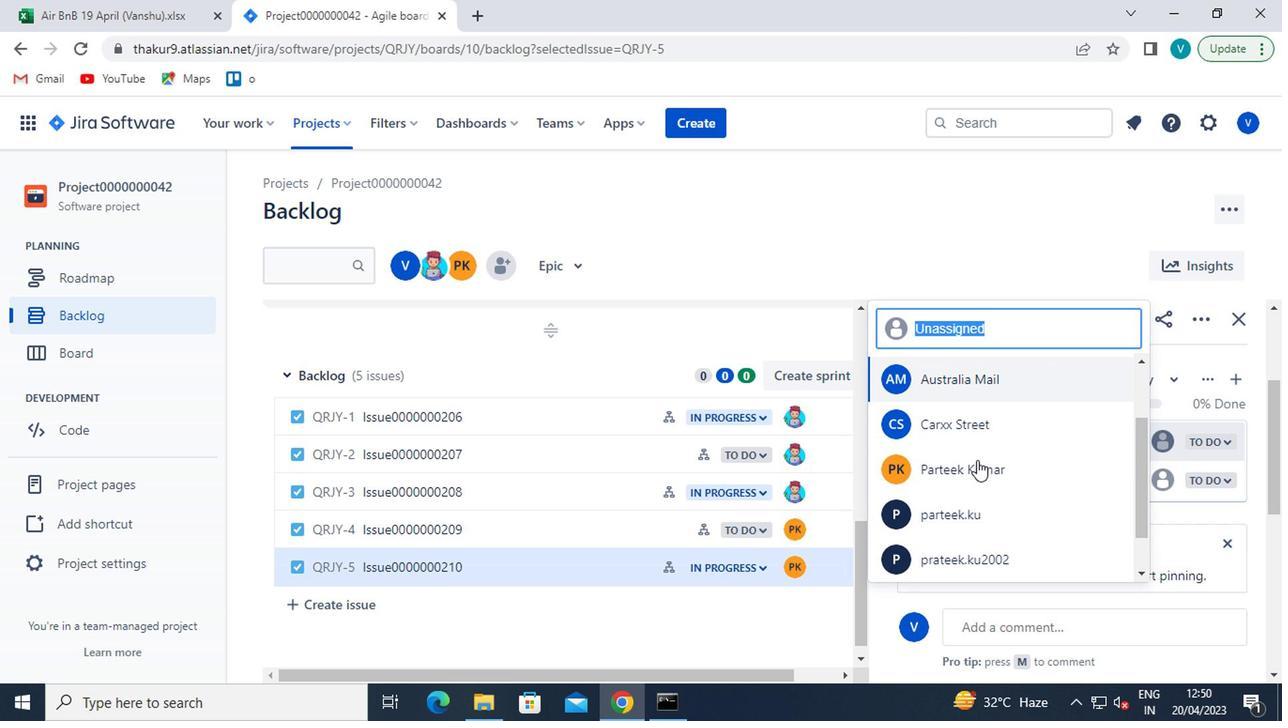 
Action: Mouse pressed left at (974, 463)
Screenshot: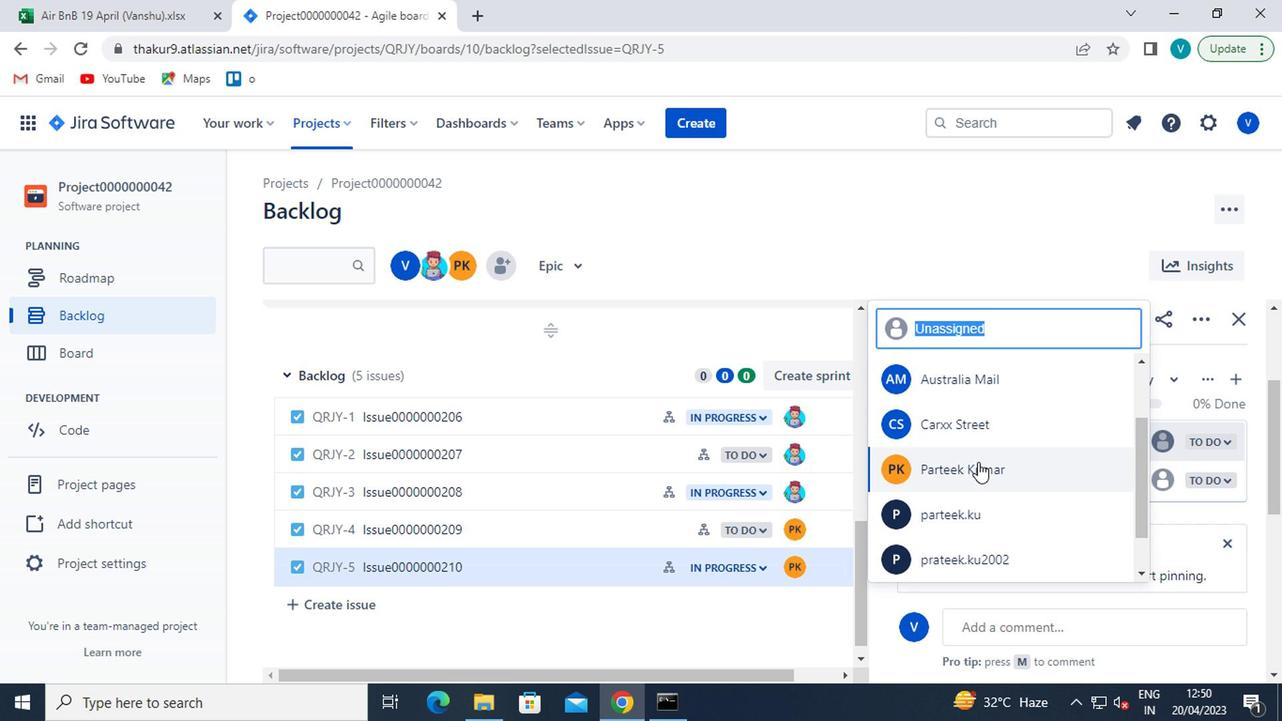
Action: Mouse moved to (1157, 480)
Screenshot: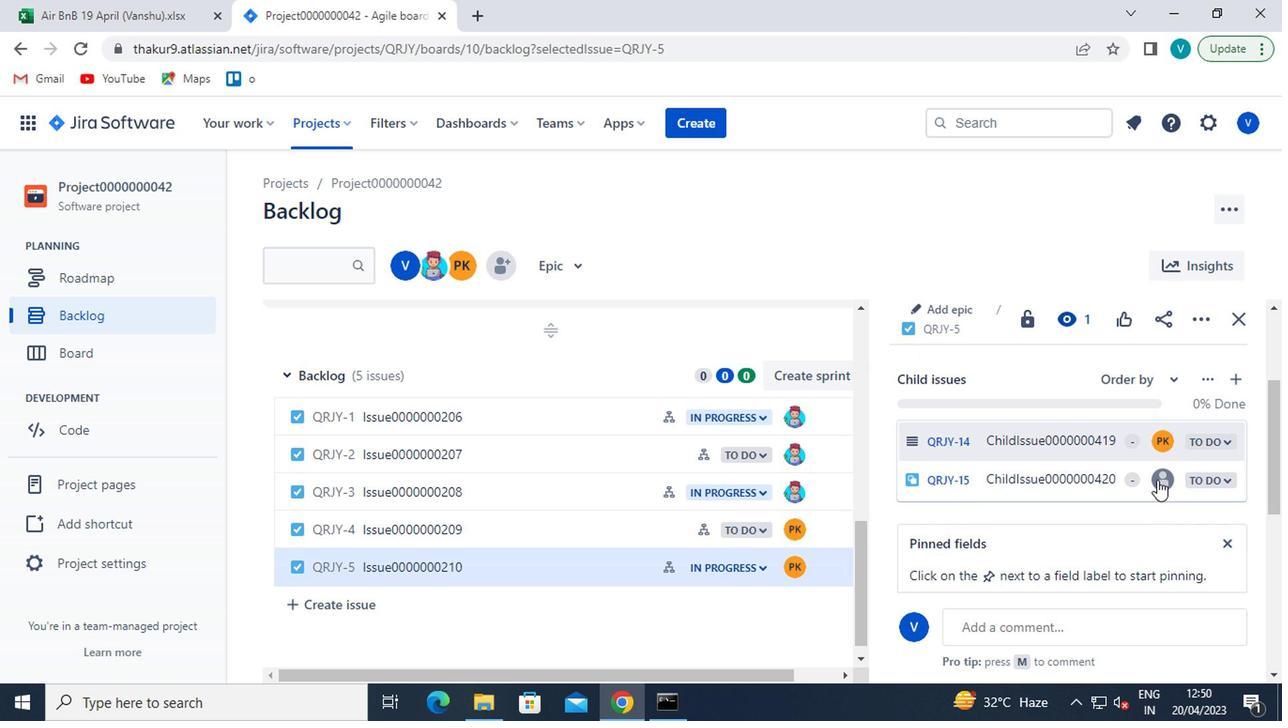 
Action: Mouse pressed left at (1157, 480)
Screenshot: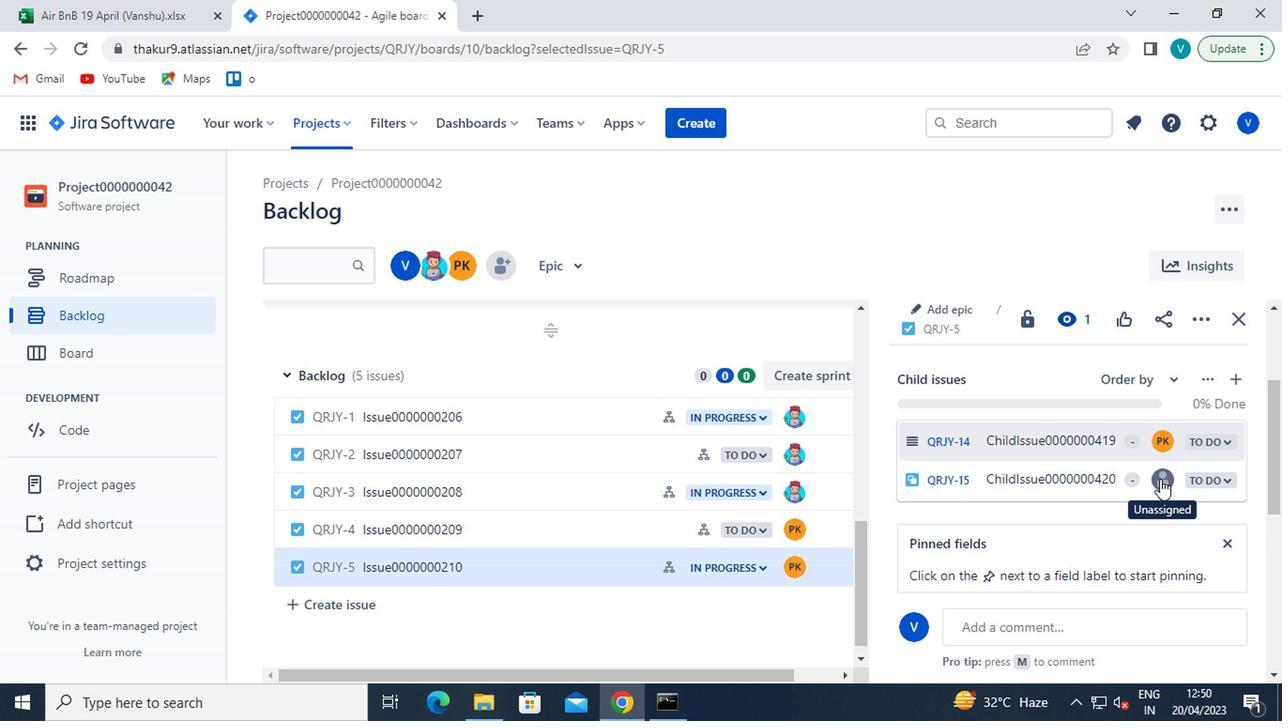 
Action: Mouse moved to (949, 599)
Screenshot: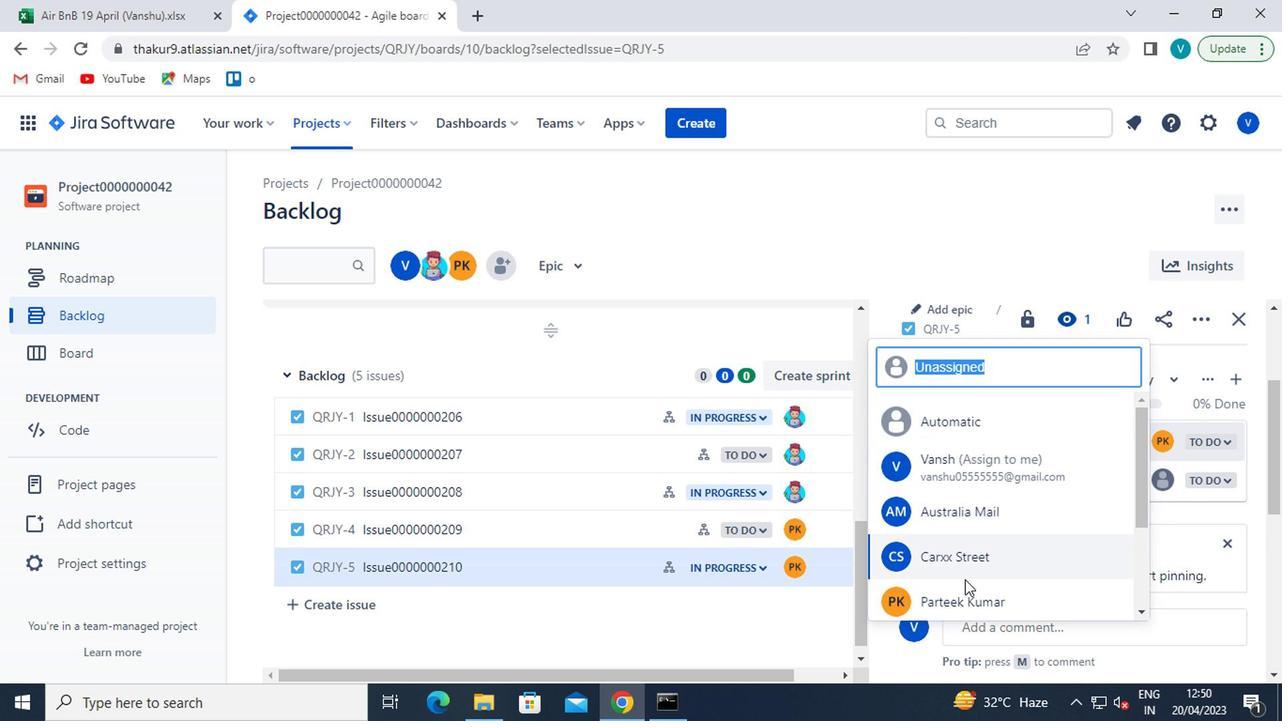 
Action: Mouse pressed left at (949, 599)
Screenshot: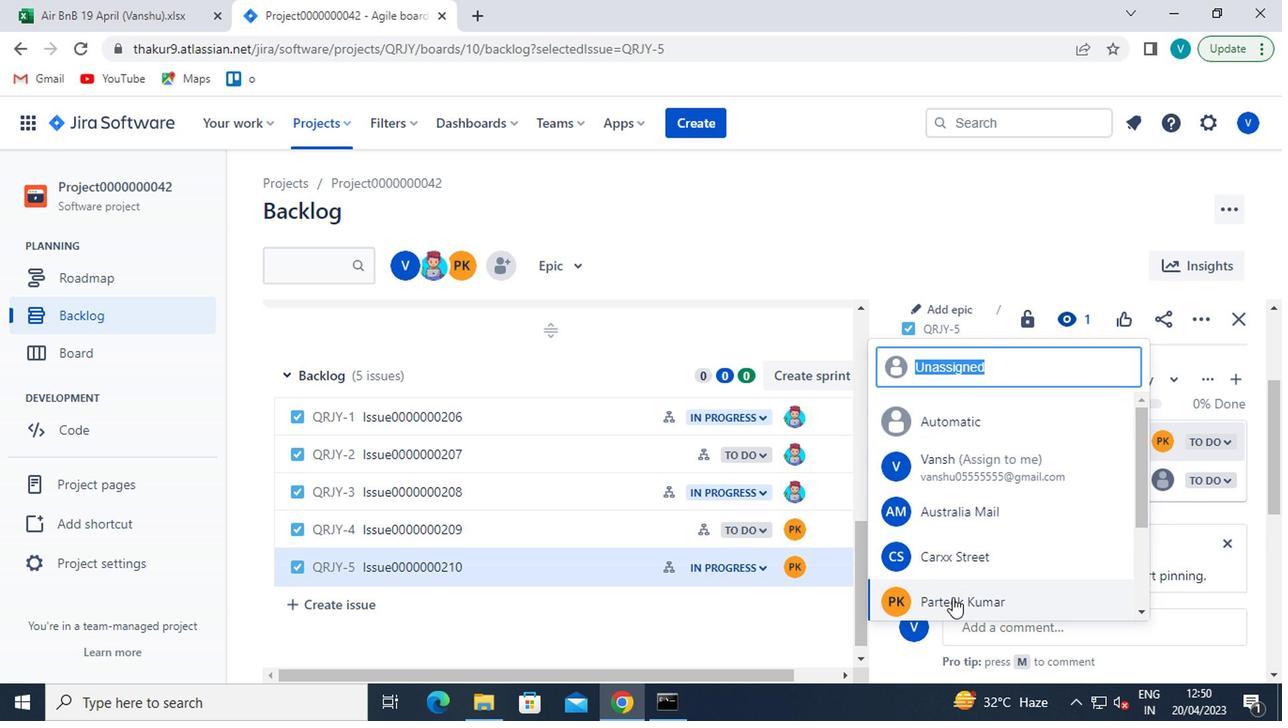 
Action: Mouse moved to (949, 600)
Screenshot: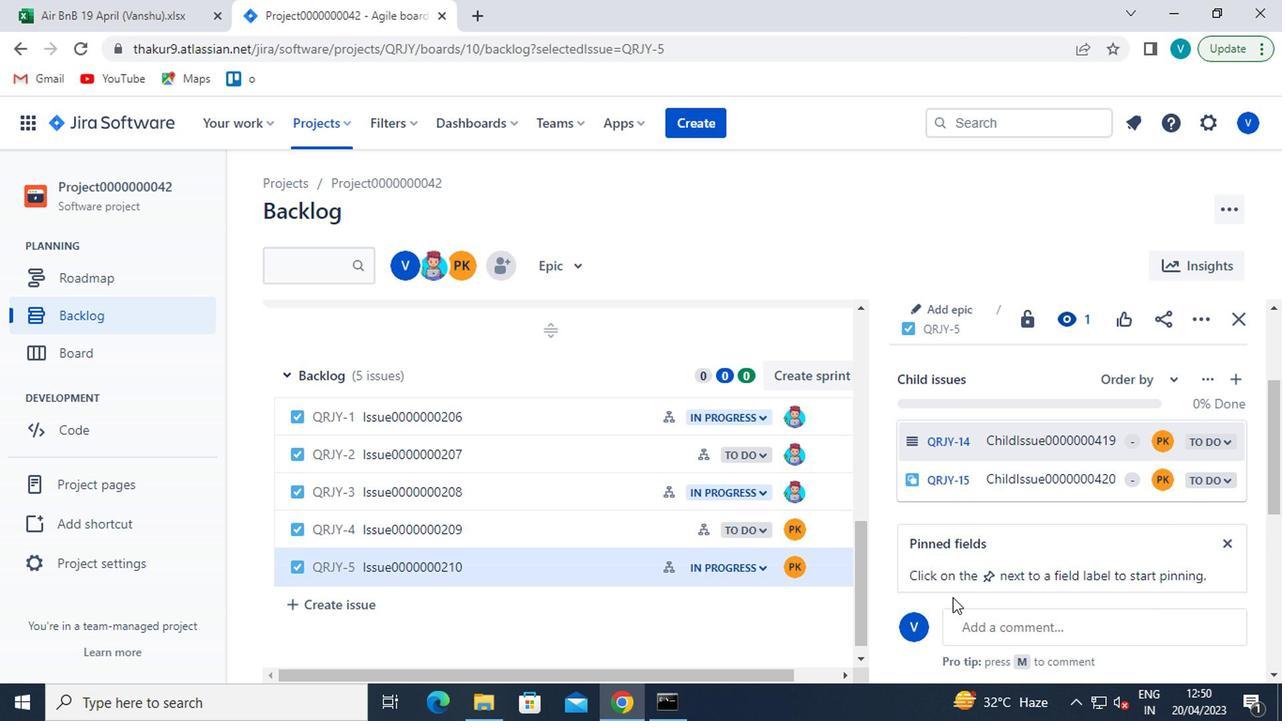 
